 Task: Create a due date automation trigger when advanced on, 2 working days before a card is due add fields with custom field "Resume" set to a number lower than 1 and lower than 10 at 11:00 AM.
Action: Mouse moved to (1216, 92)
Screenshot: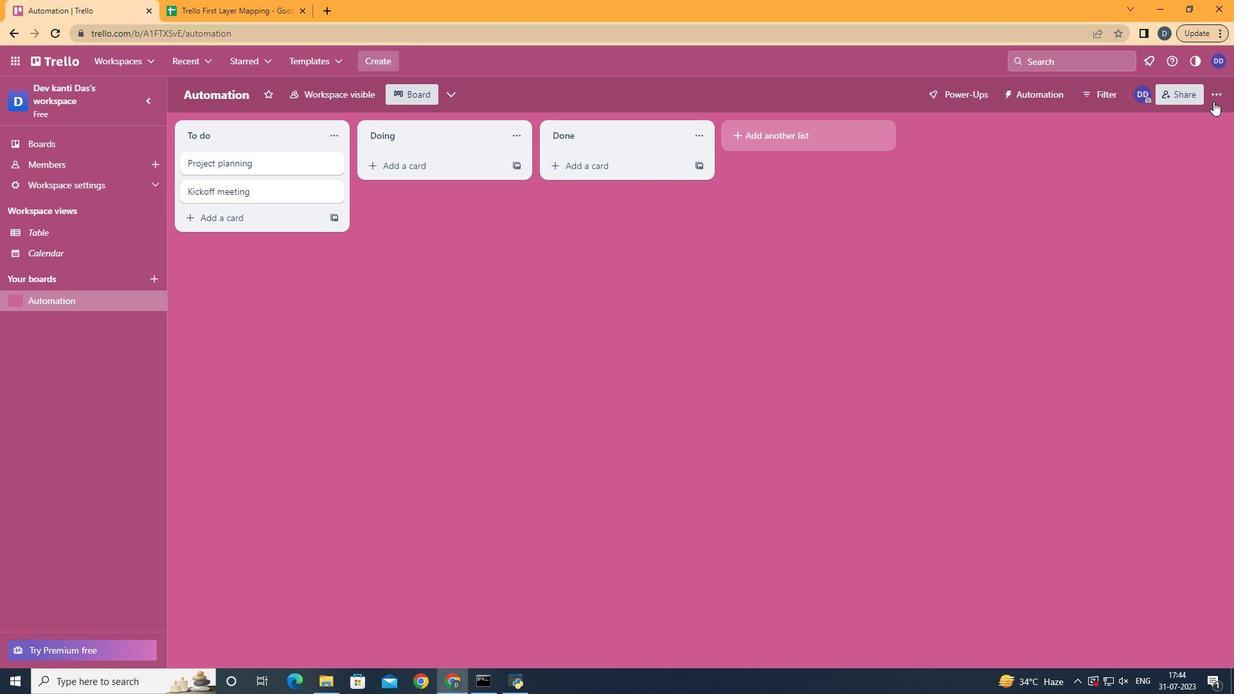 
Action: Mouse pressed left at (1216, 92)
Screenshot: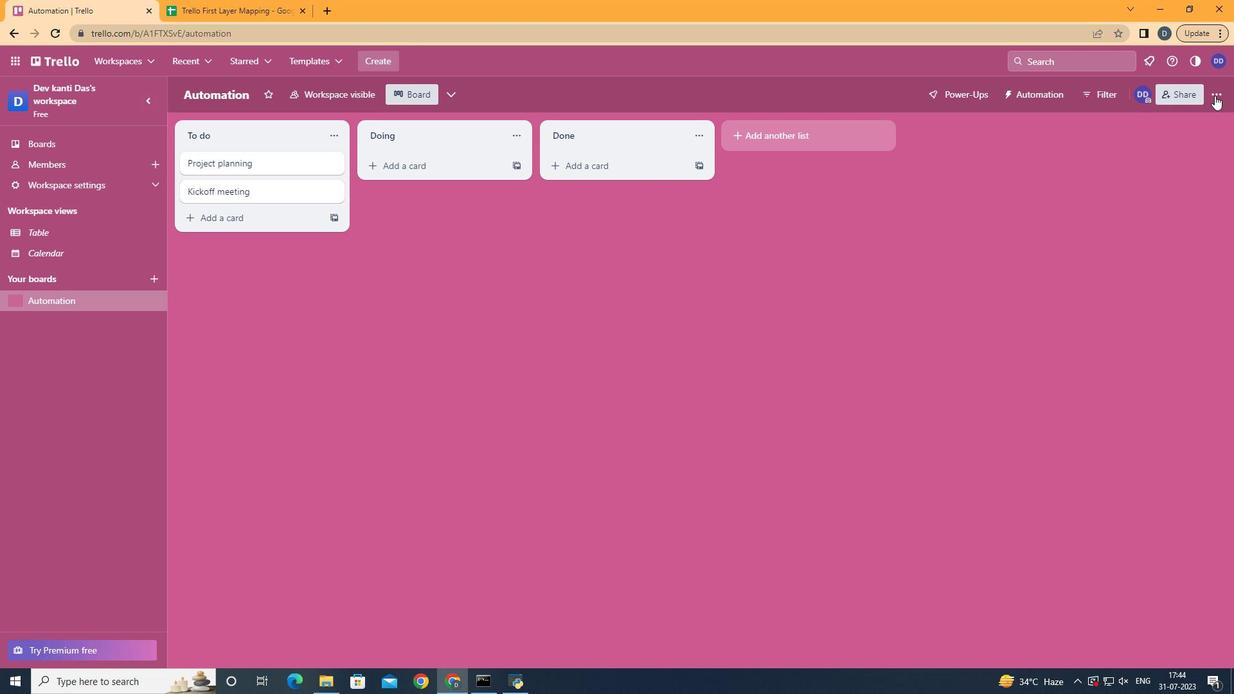 
Action: Mouse moved to (1141, 286)
Screenshot: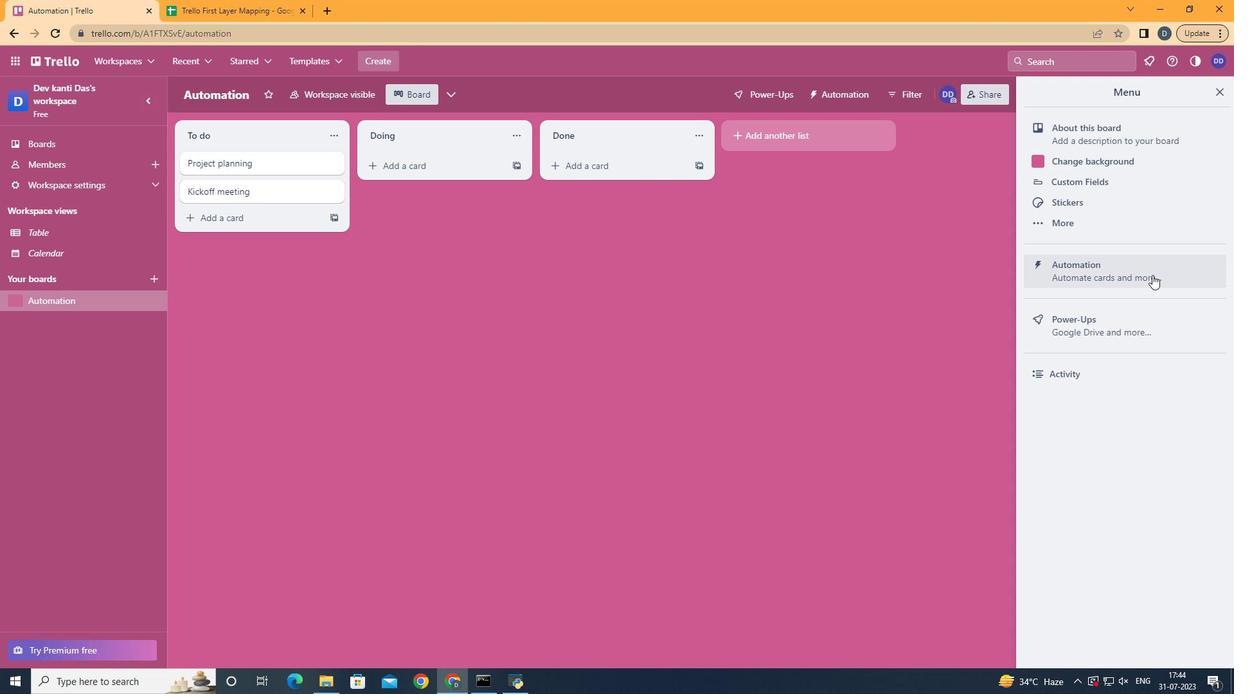 
Action: Mouse pressed left at (1141, 286)
Screenshot: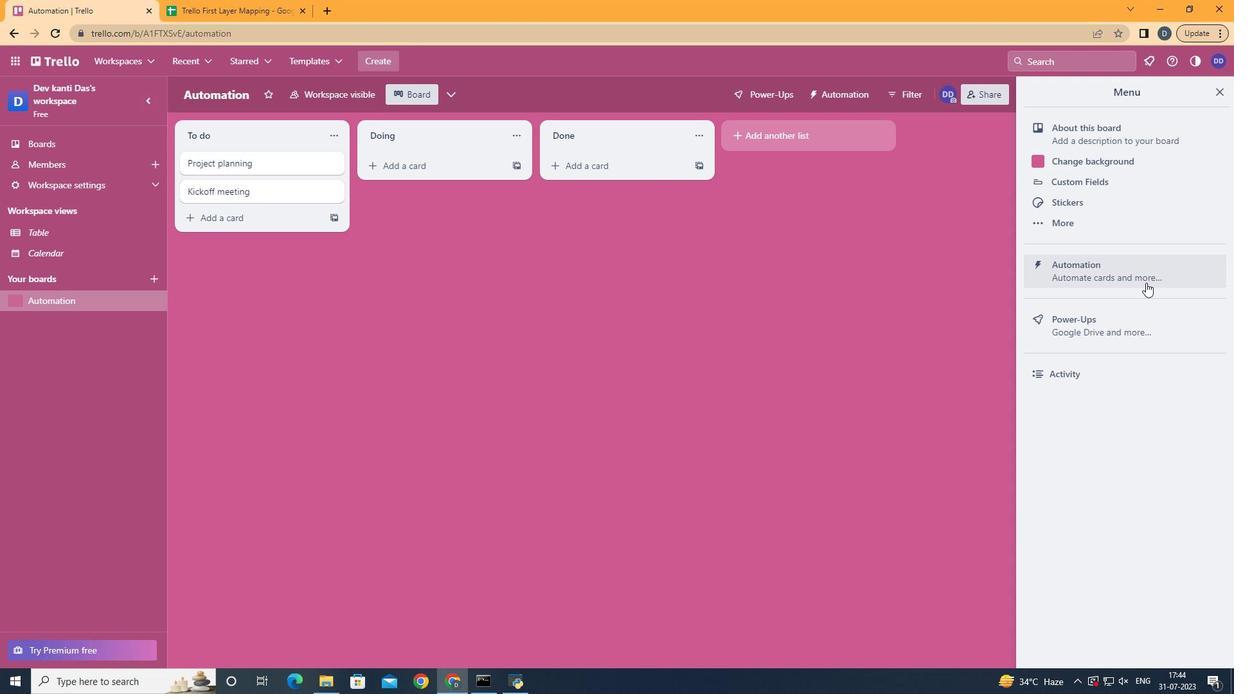 
Action: Mouse moved to (266, 258)
Screenshot: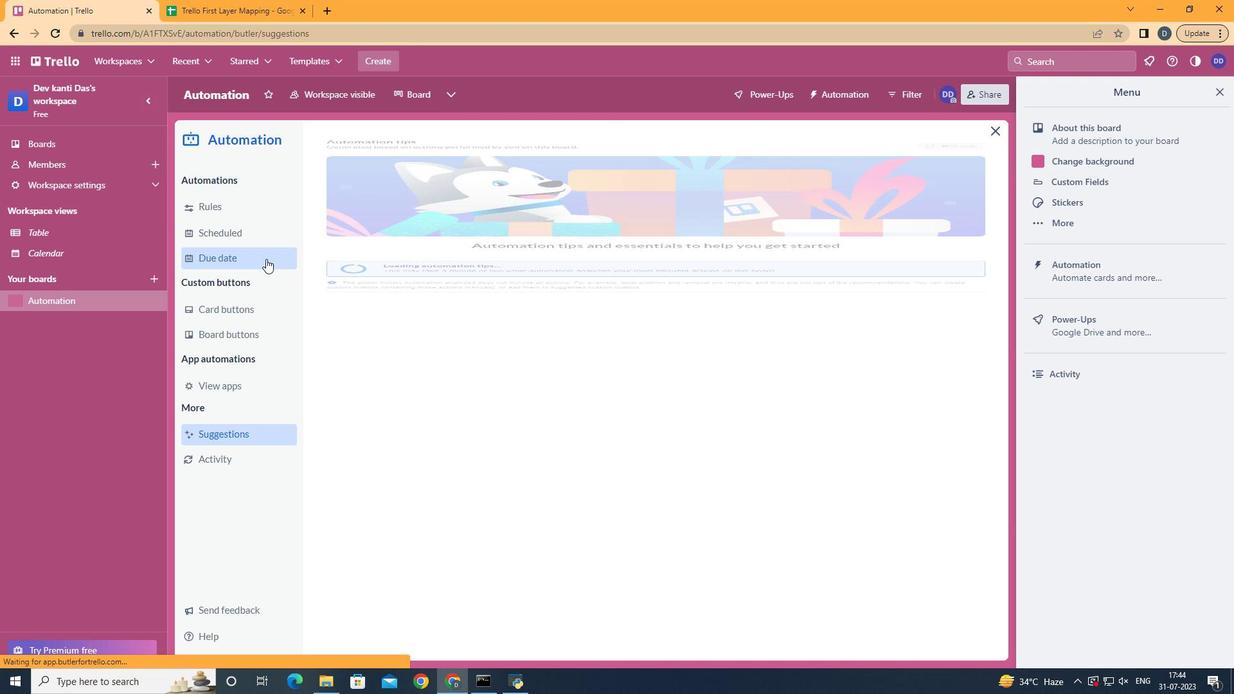 
Action: Mouse pressed left at (266, 258)
Screenshot: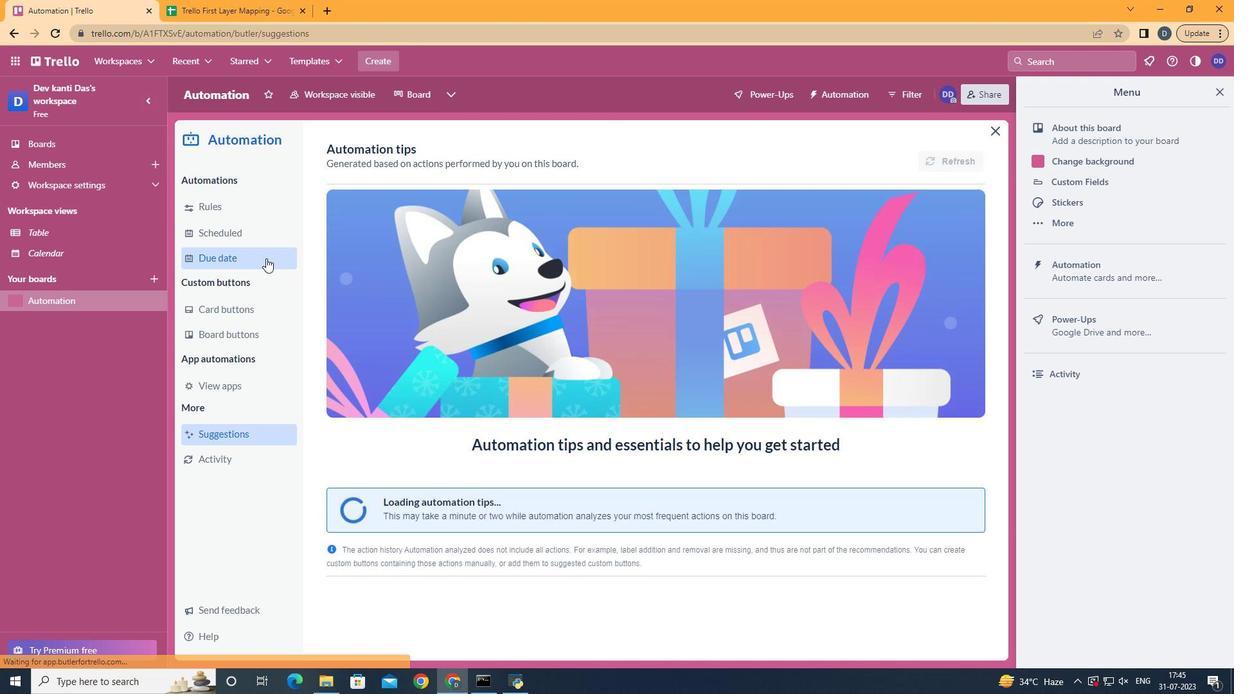 
Action: Mouse moved to (936, 153)
Screenshot: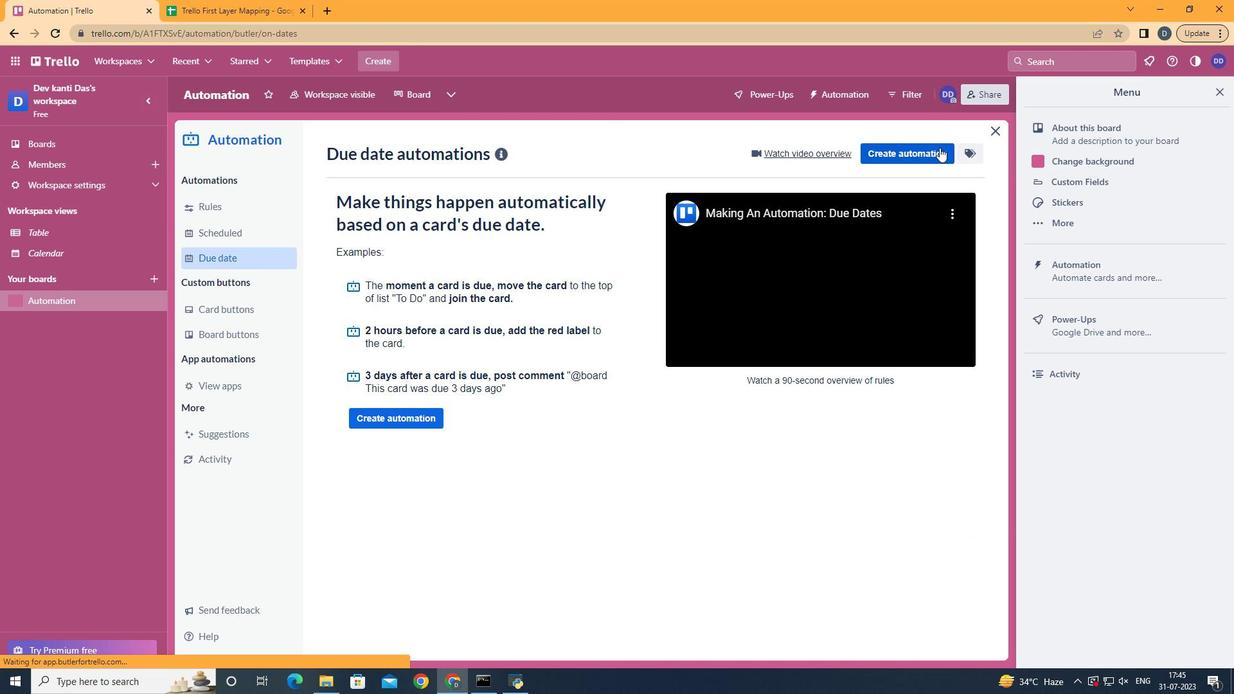 
Action: Mouse pressed left at (936, 153)
Screenshot: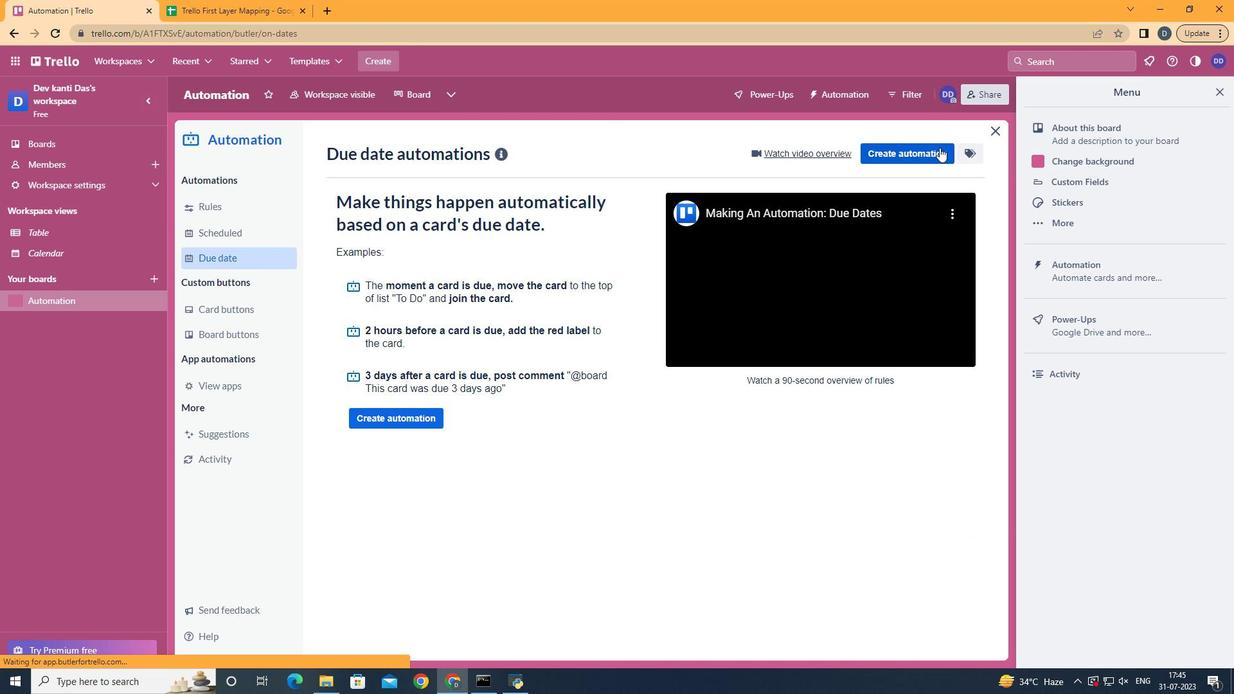 
Action: Mouse moved to (655, 284)
Screenshot: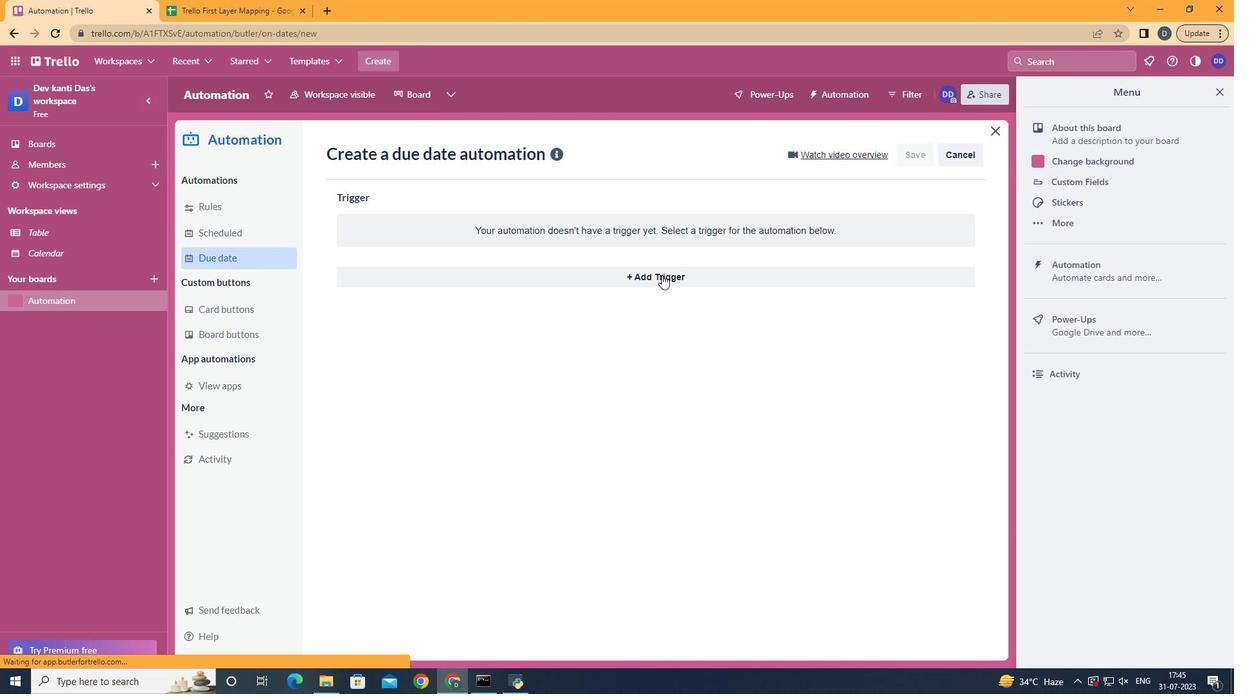
Action: Mouse pressed left at (655, 284)
Screenshot: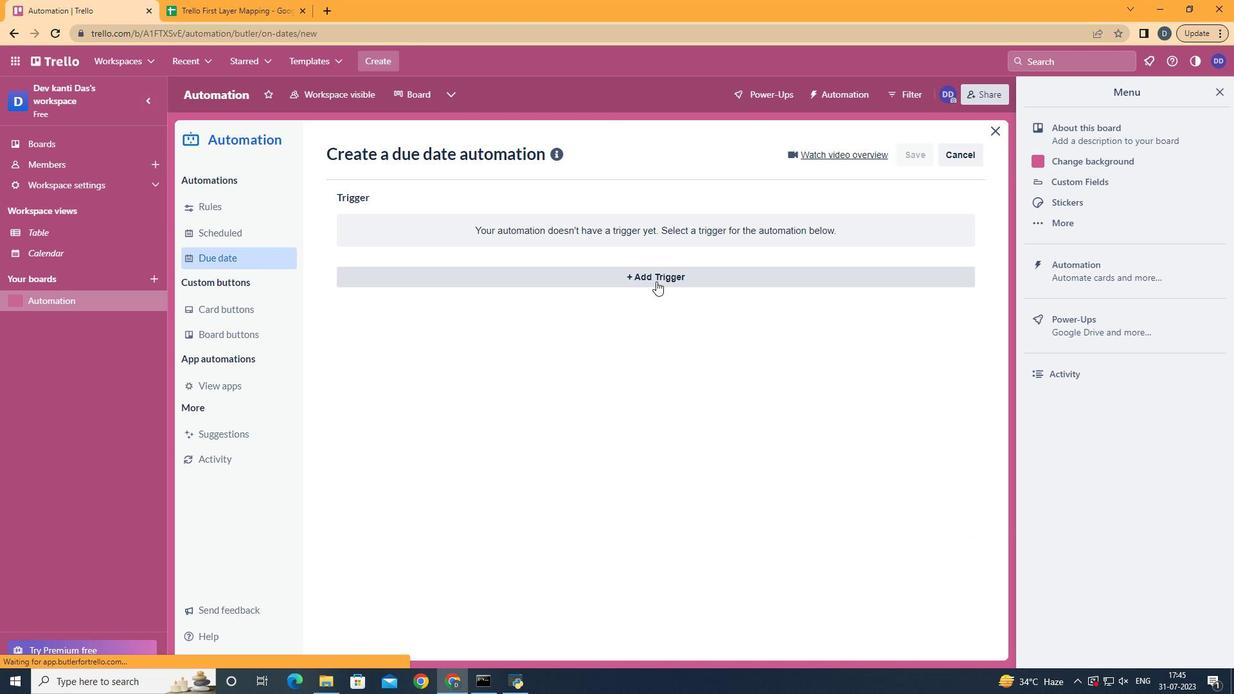
Action: Mouse moved to (415, 527)
Screenshot: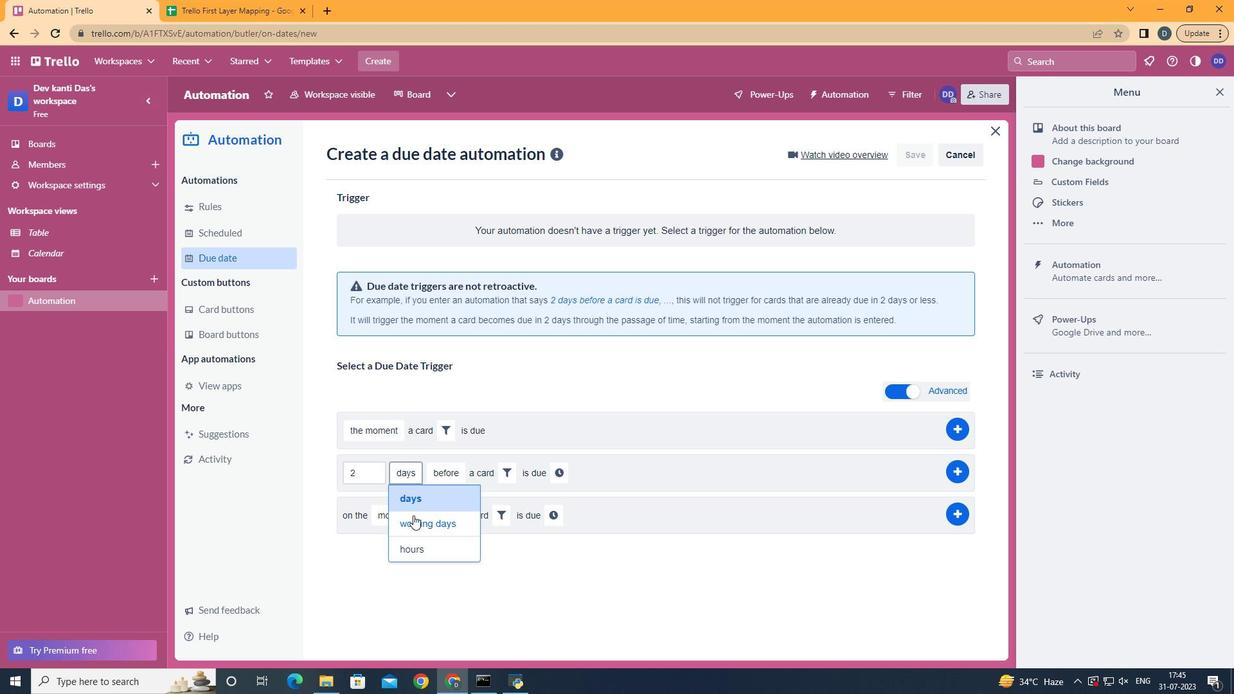 
Action: Mouse pressed left at (415, 527)
Screenshot: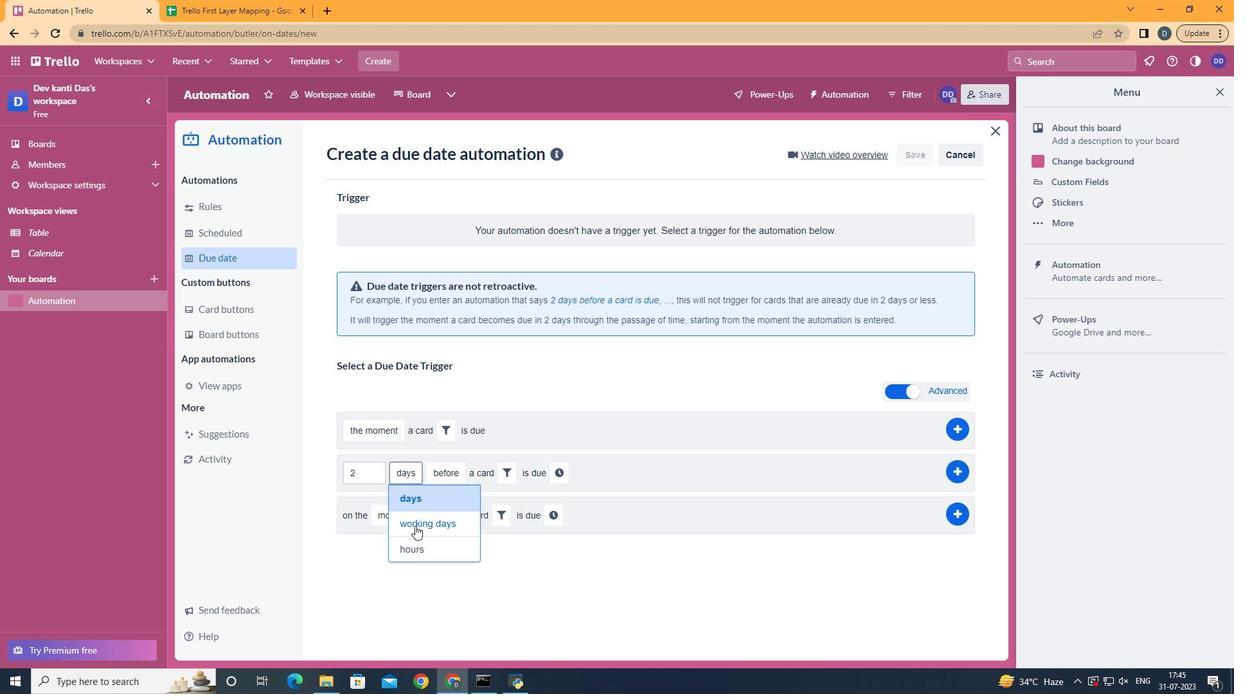 
Action: Mouse moved to (543, 468)
Screenshot: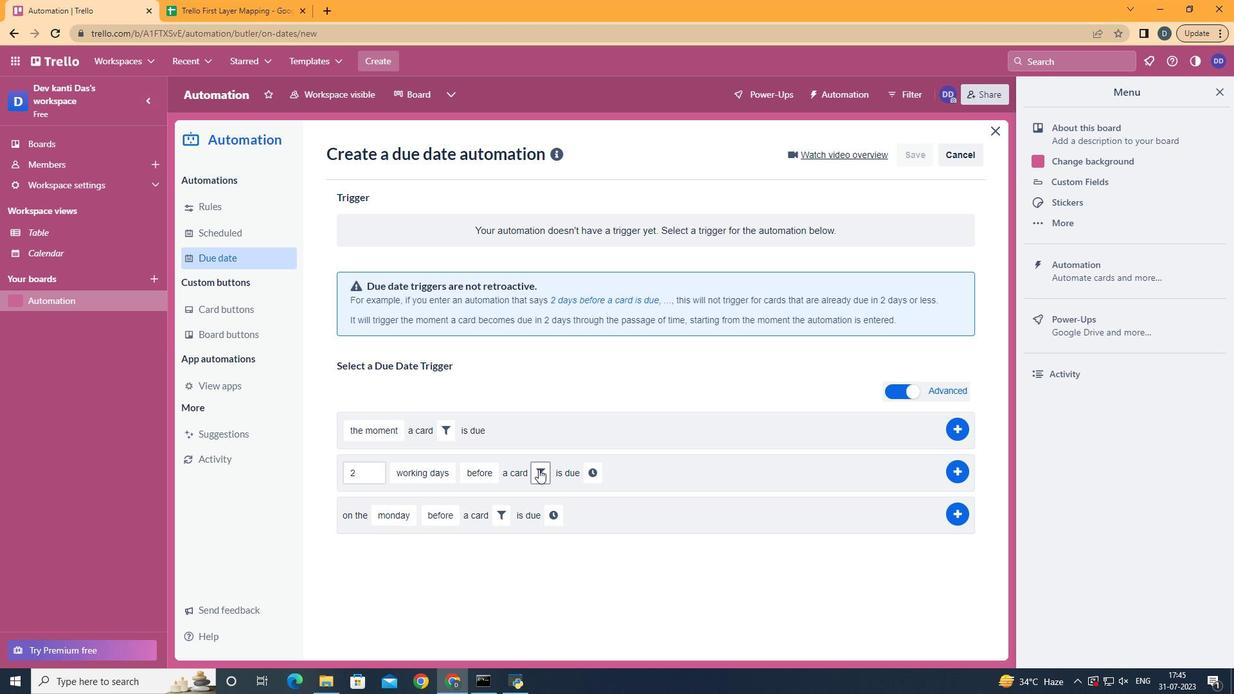 
Action: Mouse pressed left at (543, 468)
Screenshot: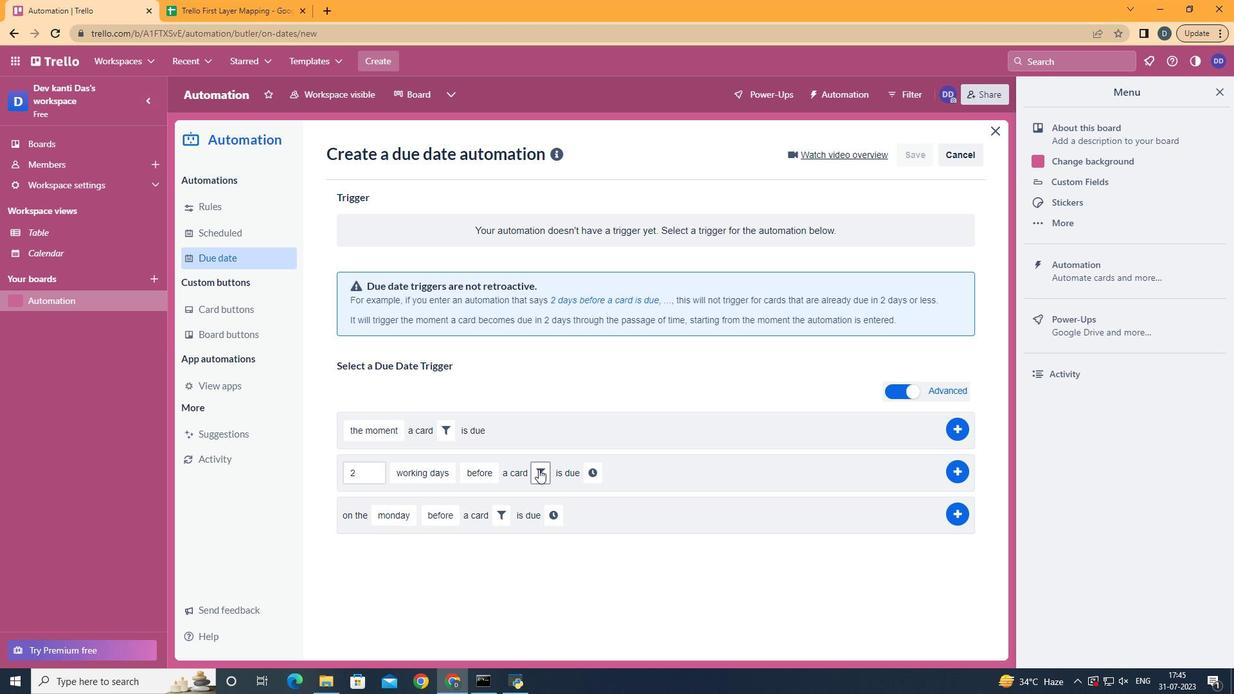 
Action: Mouse moved to (763, 513)
Screenshot: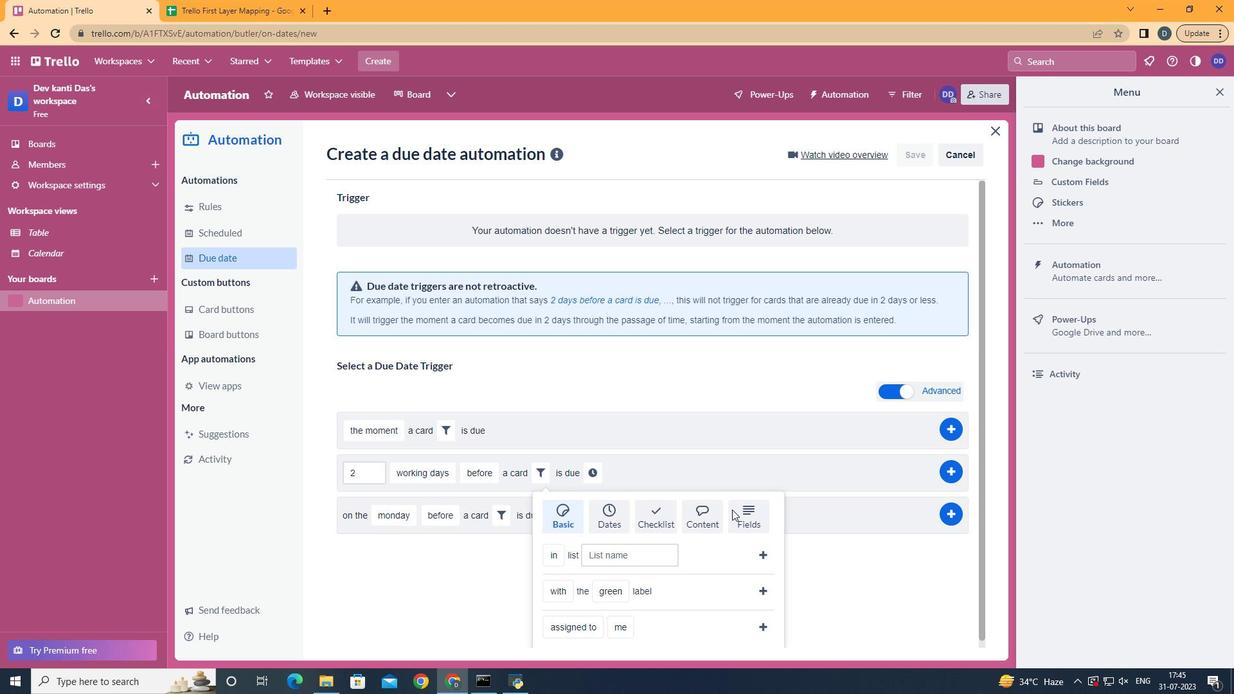 
Action: Mouse pressed left at (763, 513)
Screenshot: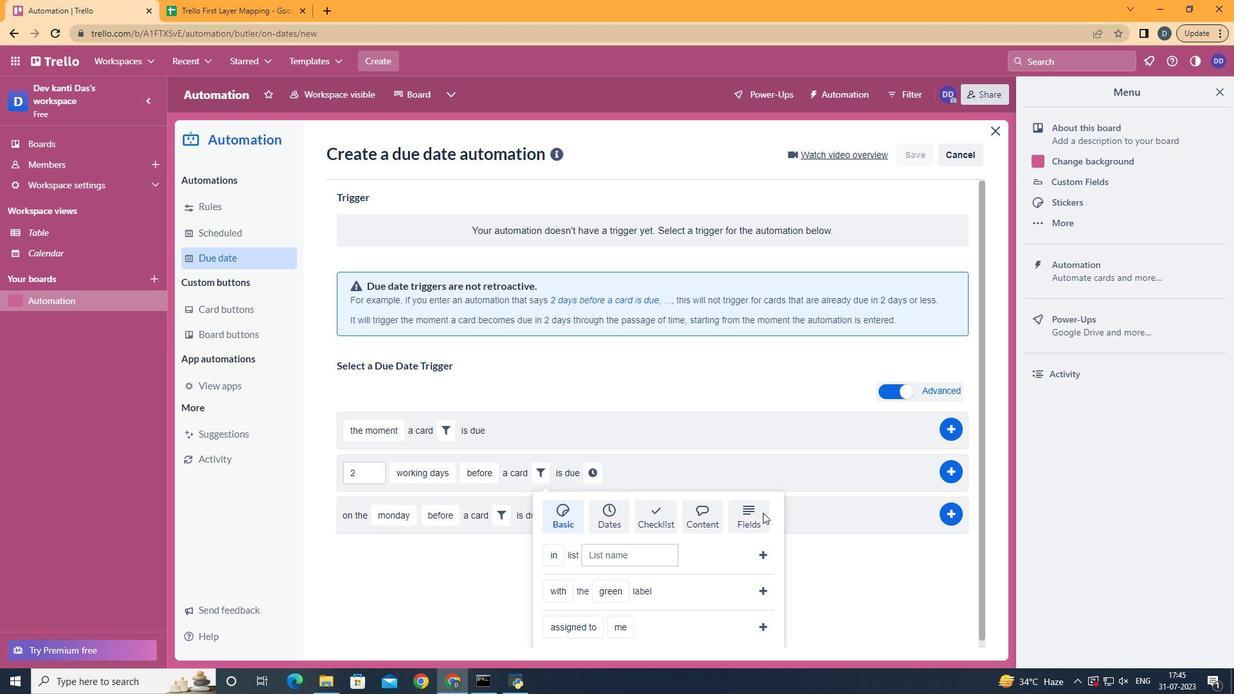 
Action: Mouse scrolled (763, 512) with delta (0, 0)
Screenshot: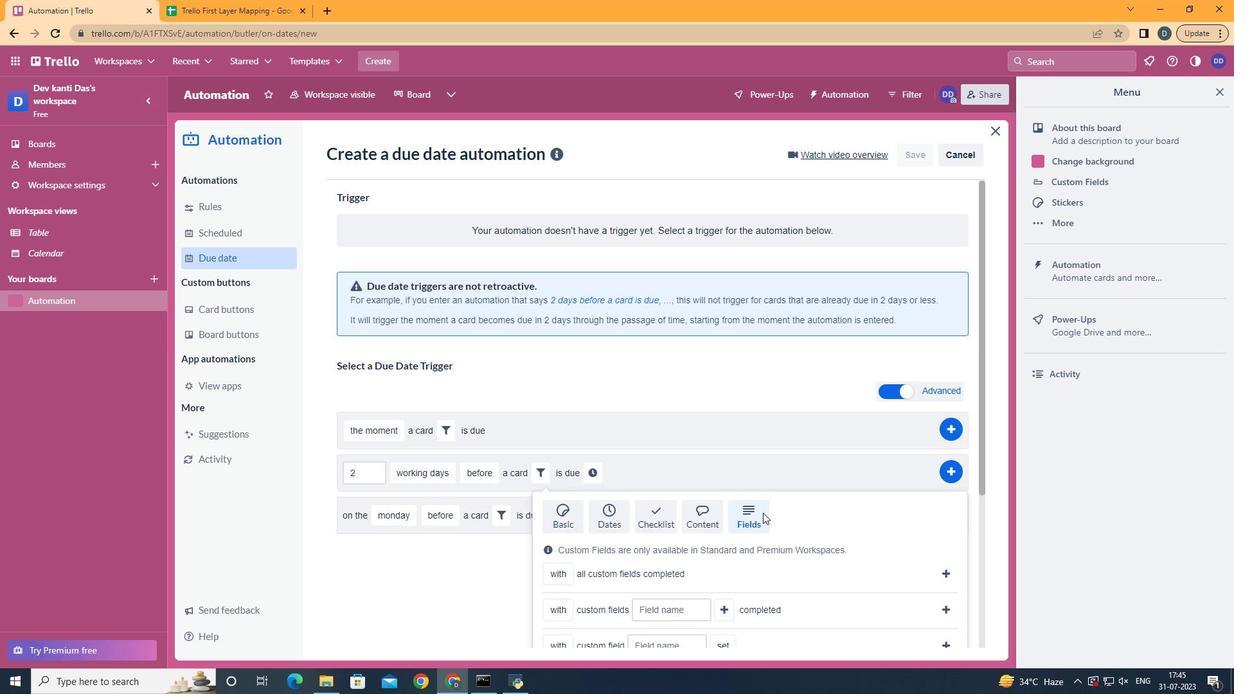 
Action: Mouse scrolled (763, 512) with delta (0, 0)
Screenshot: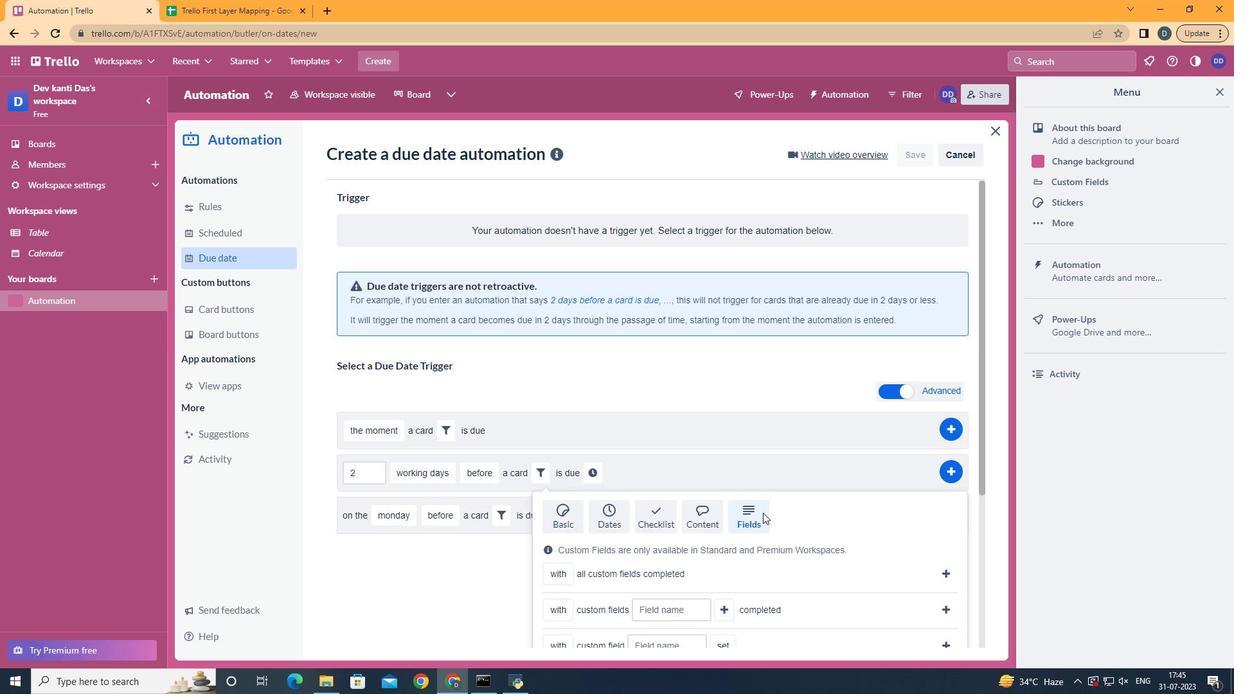 
Action: Mouse scrolled (763, 512) with delta (0, 0)
Screenshot: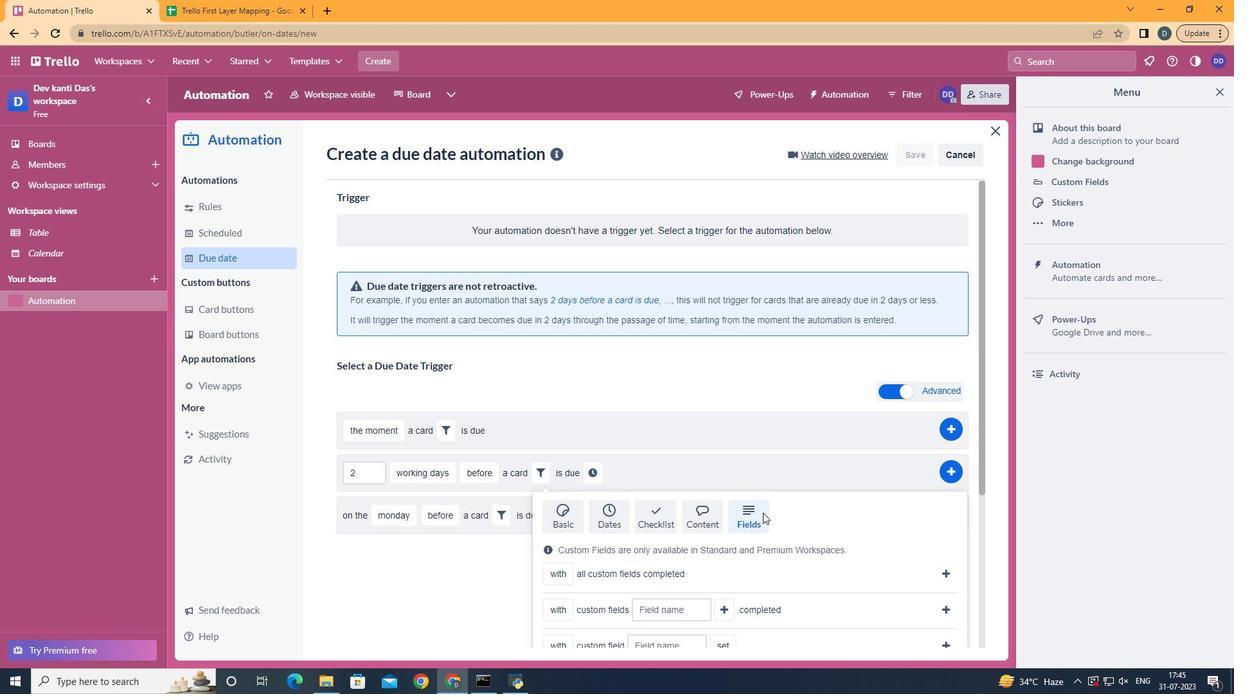 
Action: Mouse scrolled (763, 512) with delta (0, 0)
Screenshot: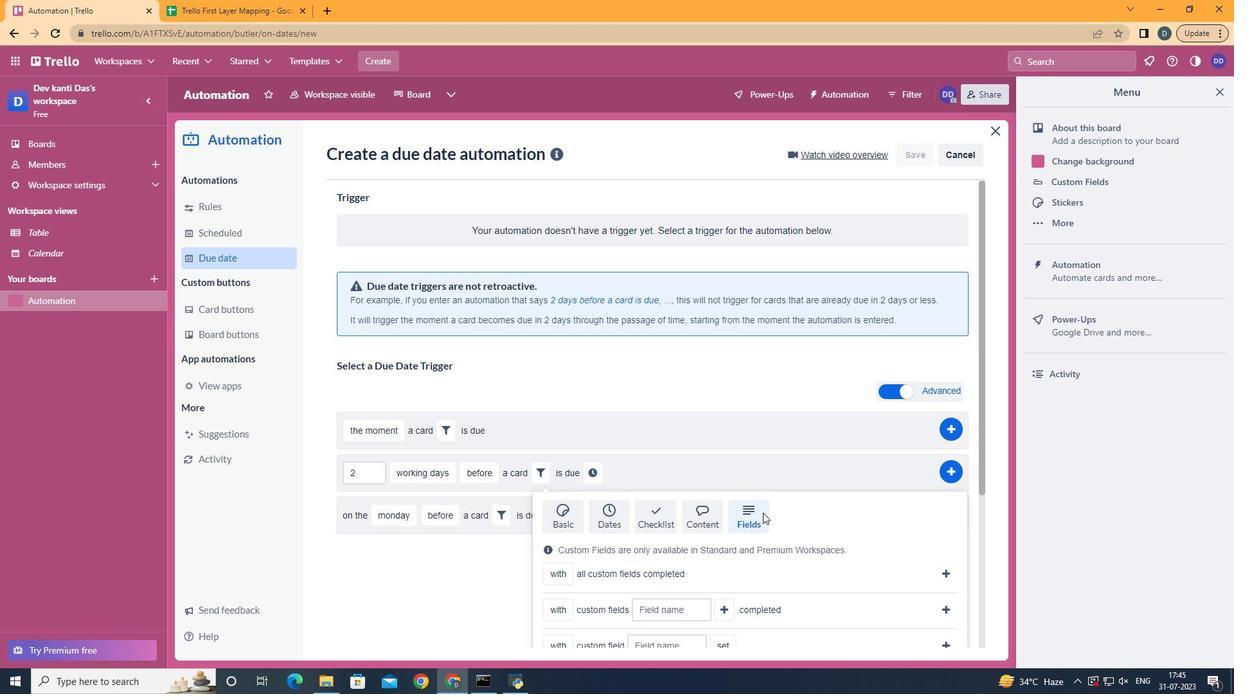 
Action: Mouse scrolled (763, 512) with delta (0, 0)
Screenshot: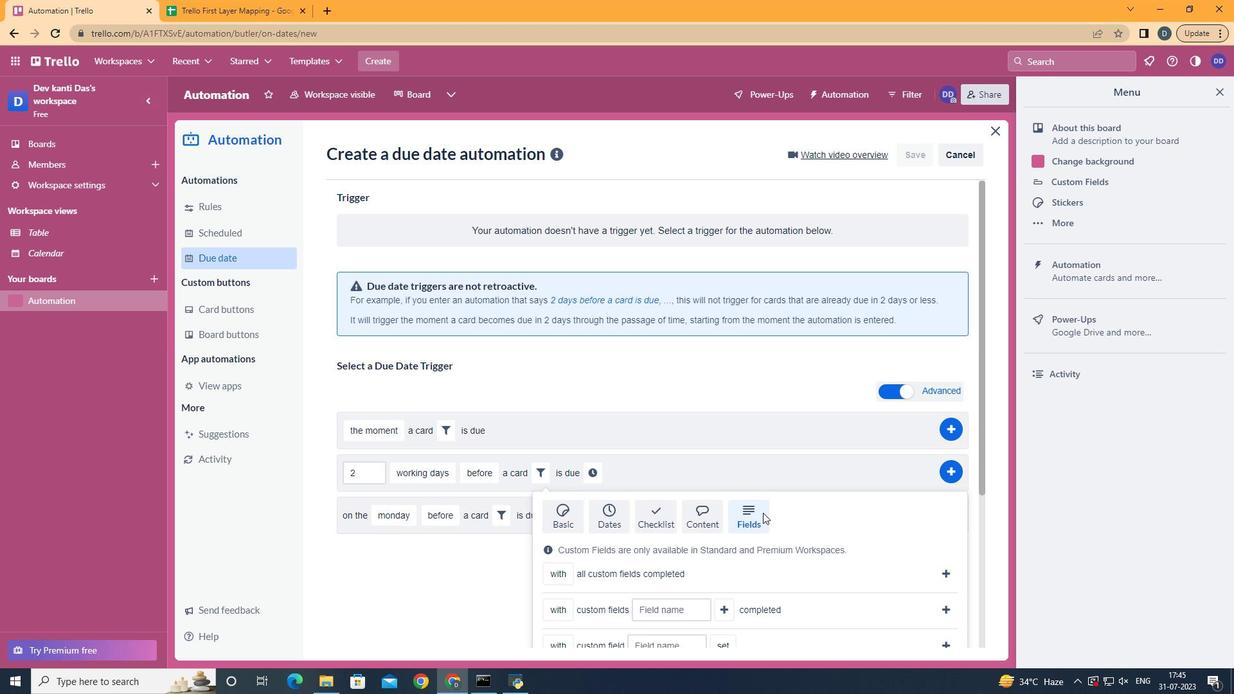 
Action: Mouse moved to (644, 522)
Screenshot: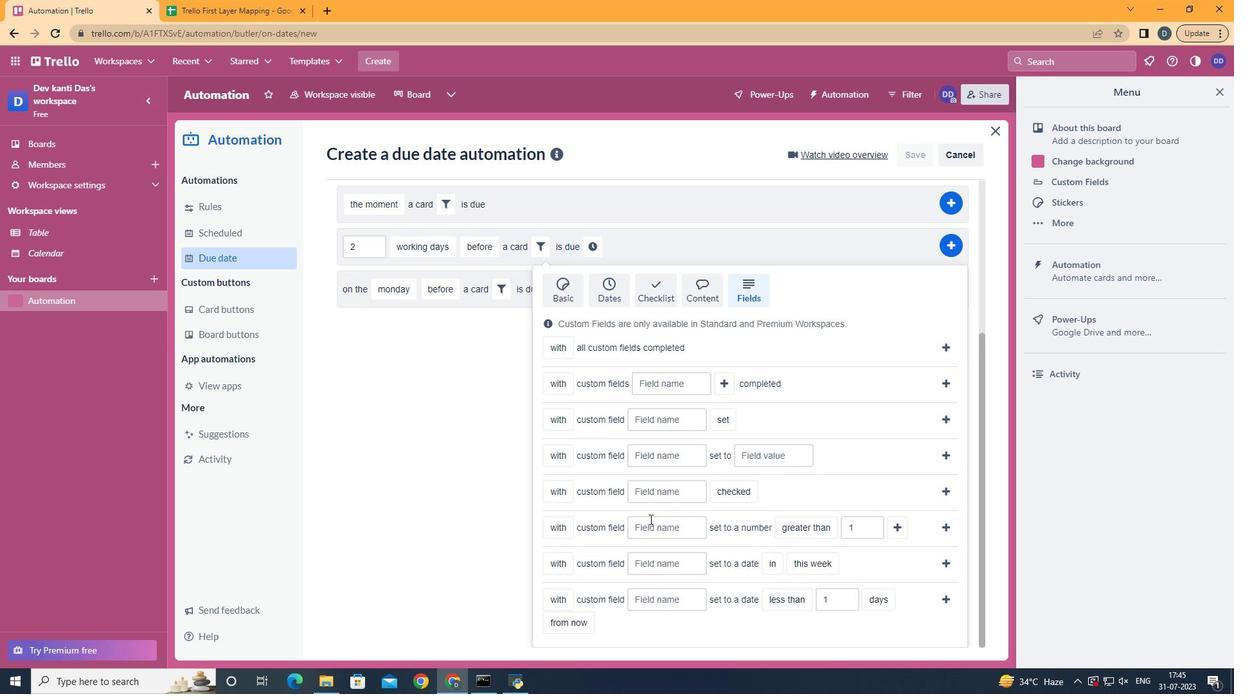 
Action: Mouse pressed left at (644, 522)
Screenshot: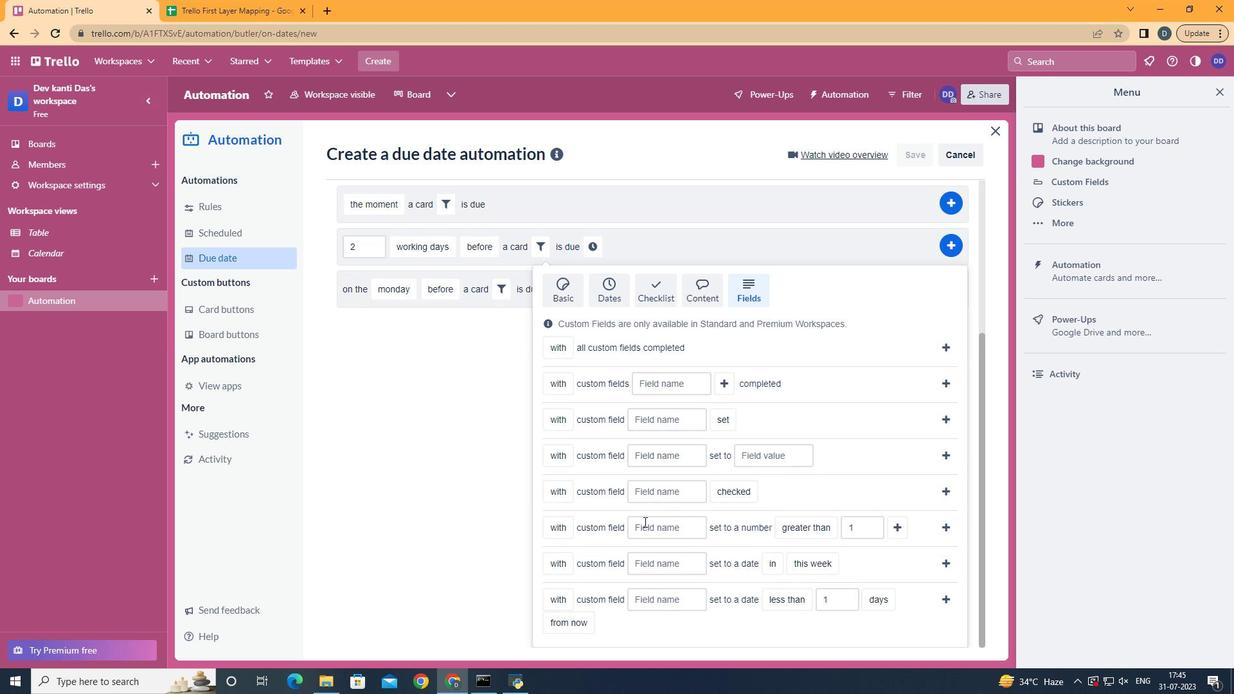 
Action: Key pressed <Key.shift>Resume
Screenshot: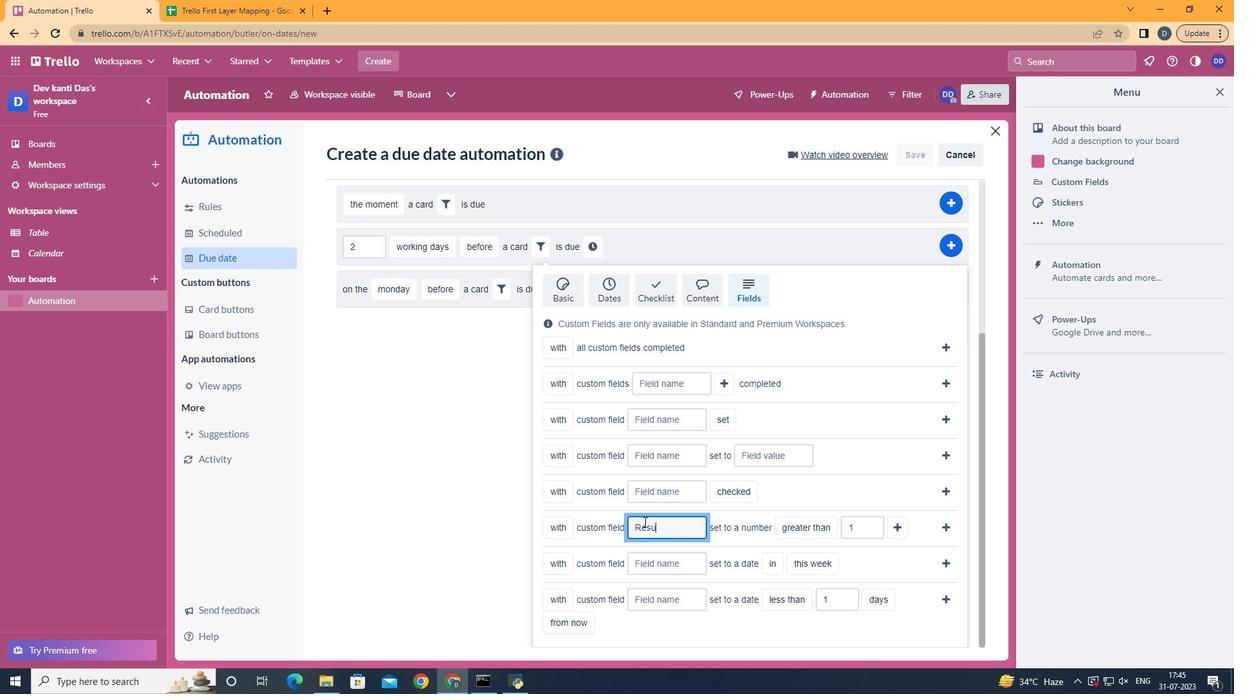 
Action: Mouse moved to (814, 599)
Screenshot: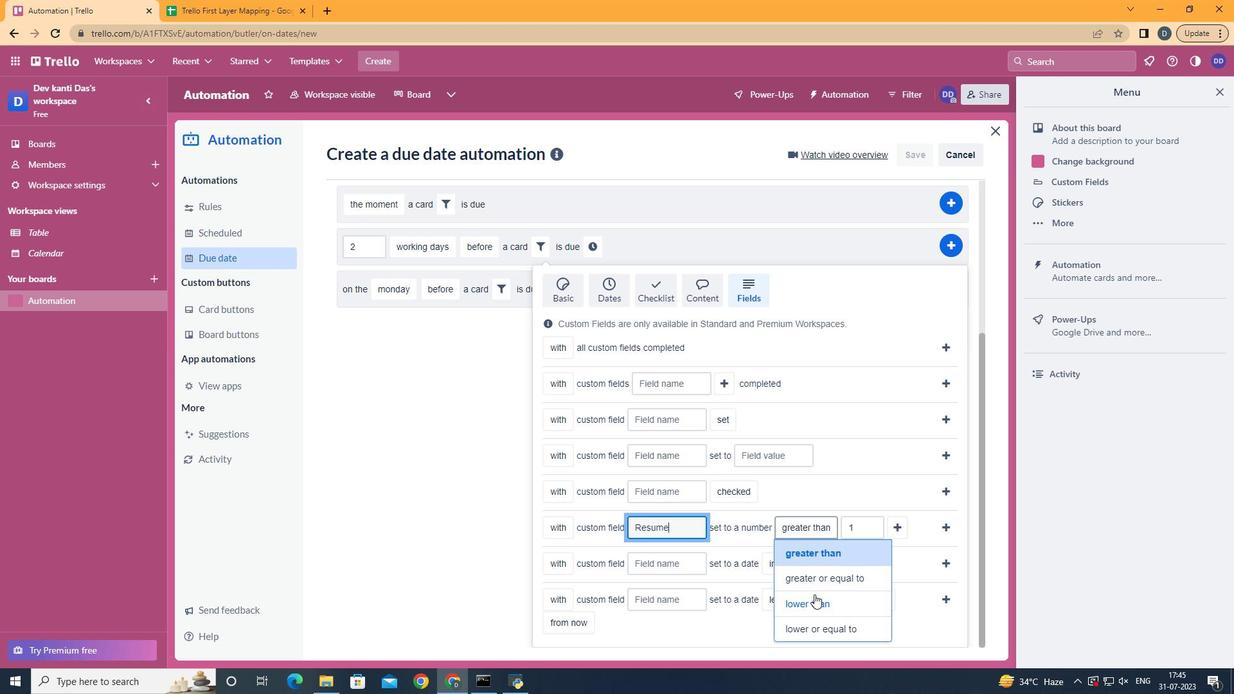 
Action: Mouse pressed left at (814, 599)
Screenshot: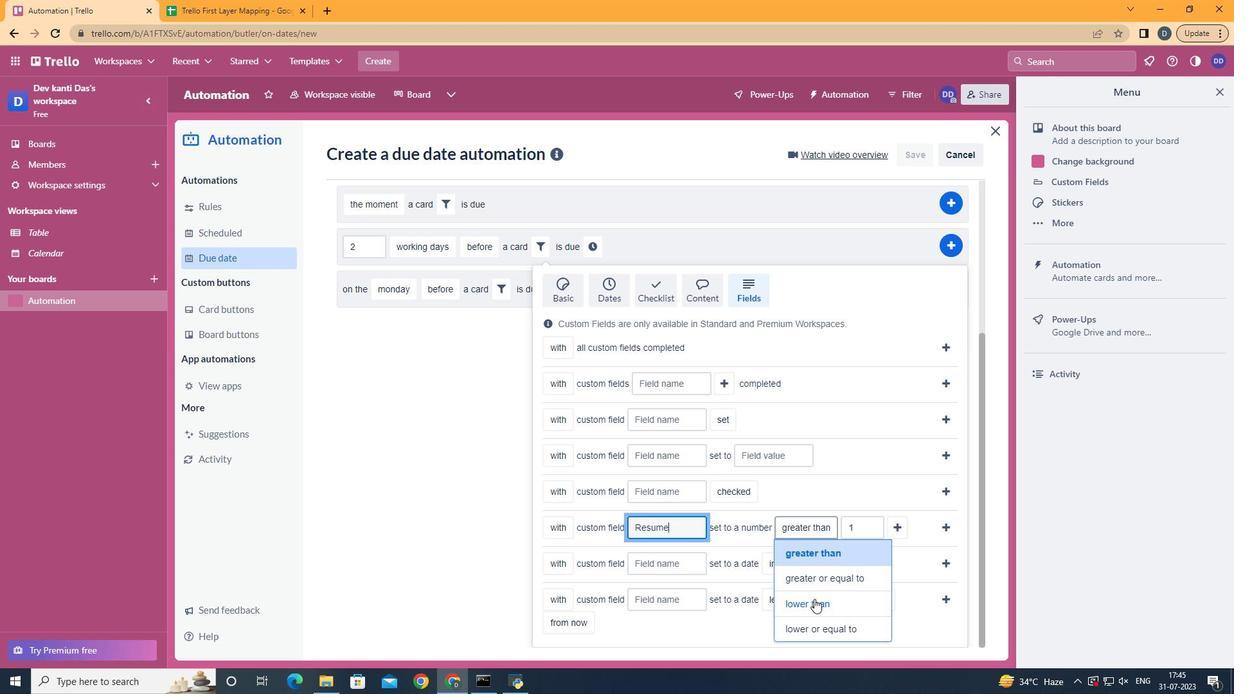 
Action: Mouse moved to (893, 523)
Screenshot: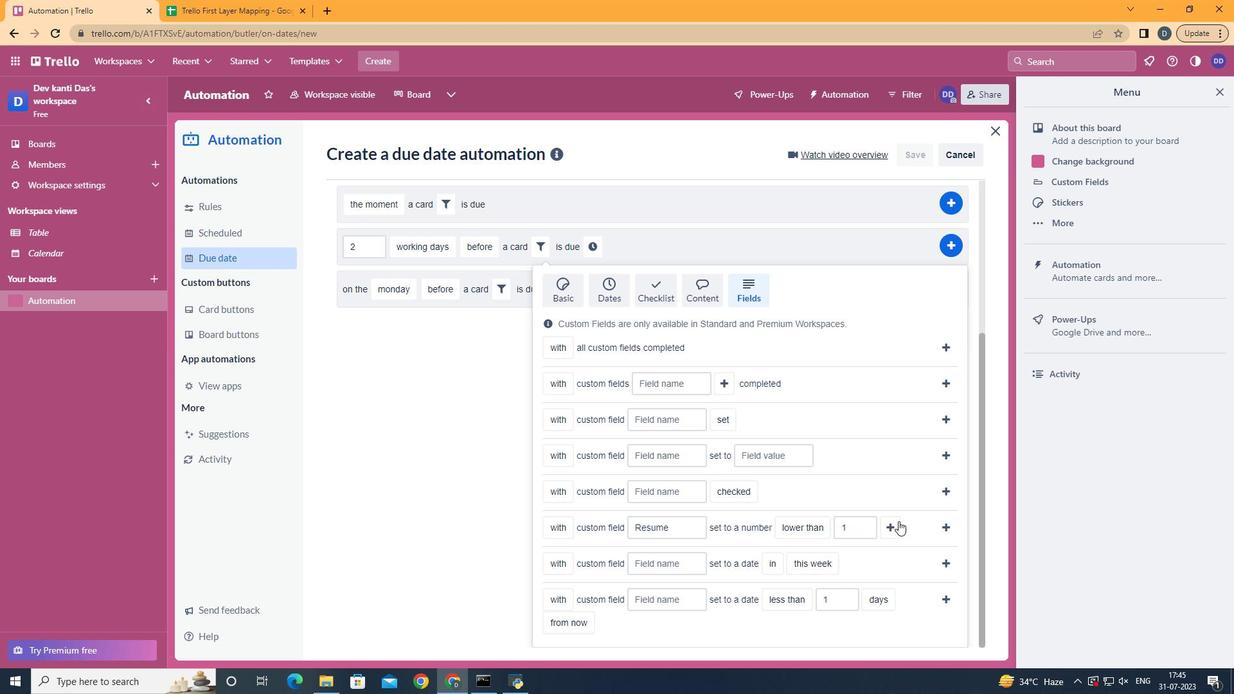 
Action: Mouse pressed left at (893, 523)
Screenshot: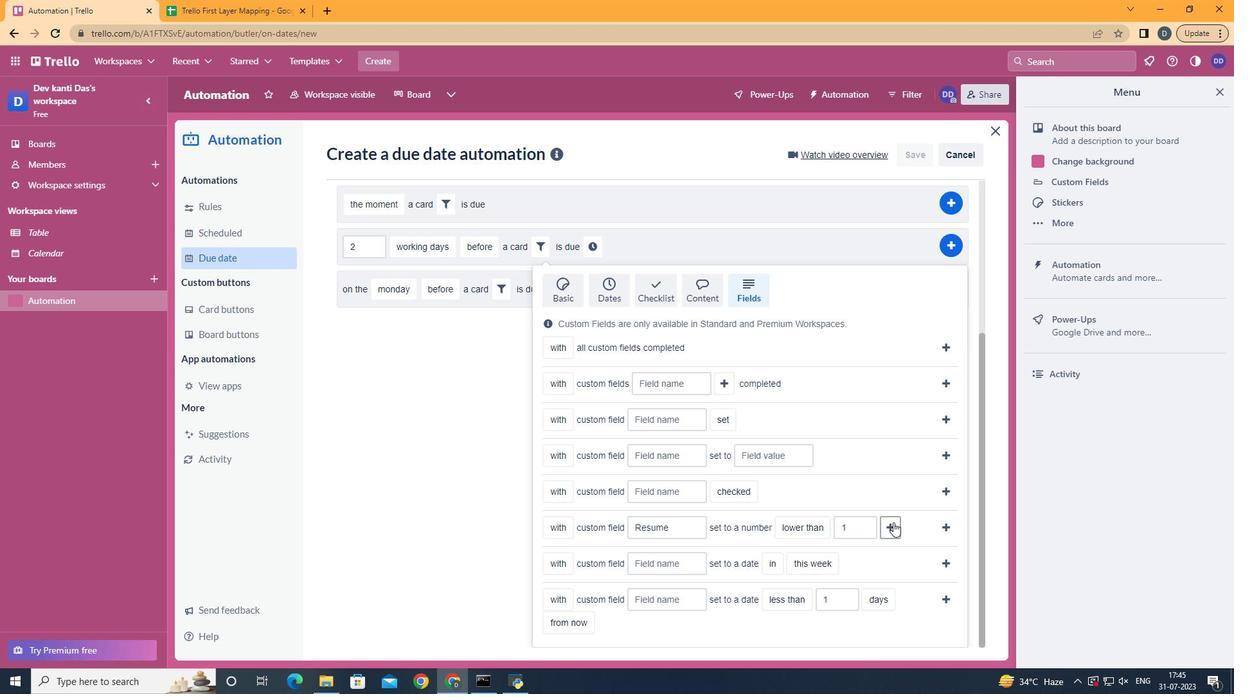 
Action: Mouse moved to (628, 456)
Screenshot: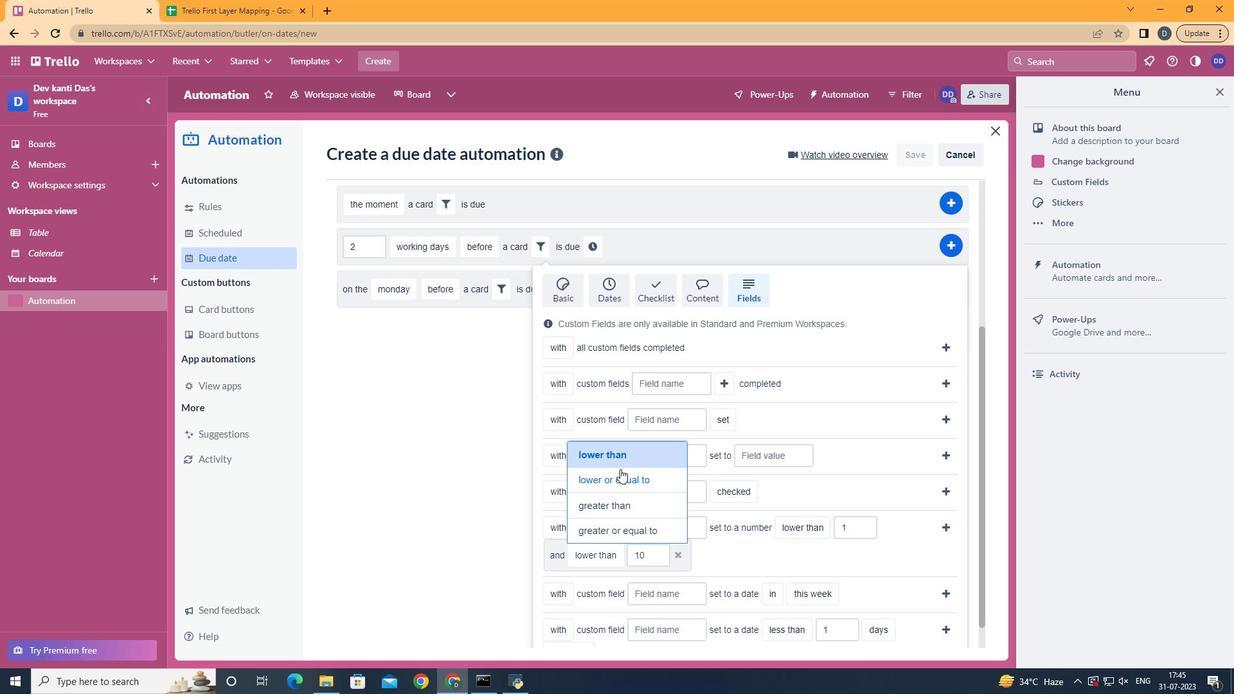 
Action: Mouse pressed left at (628, 456)
Screenshot: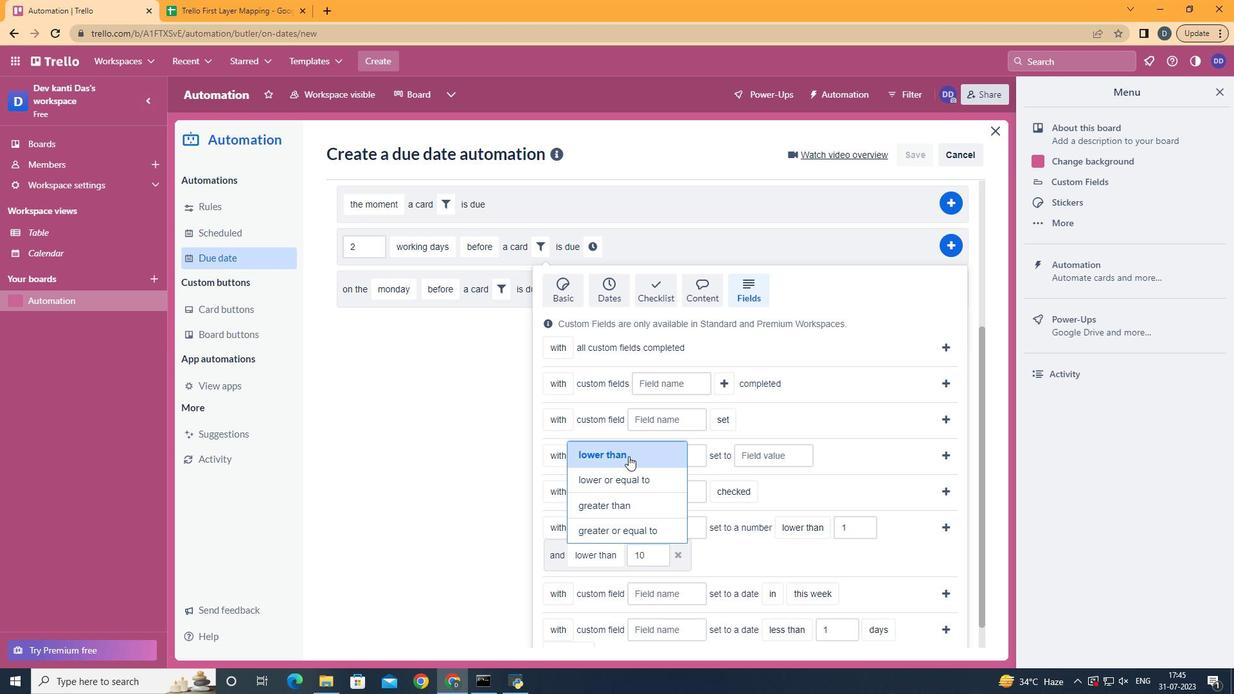 
Action: Mouse moved to (949, 531)
Screenshot: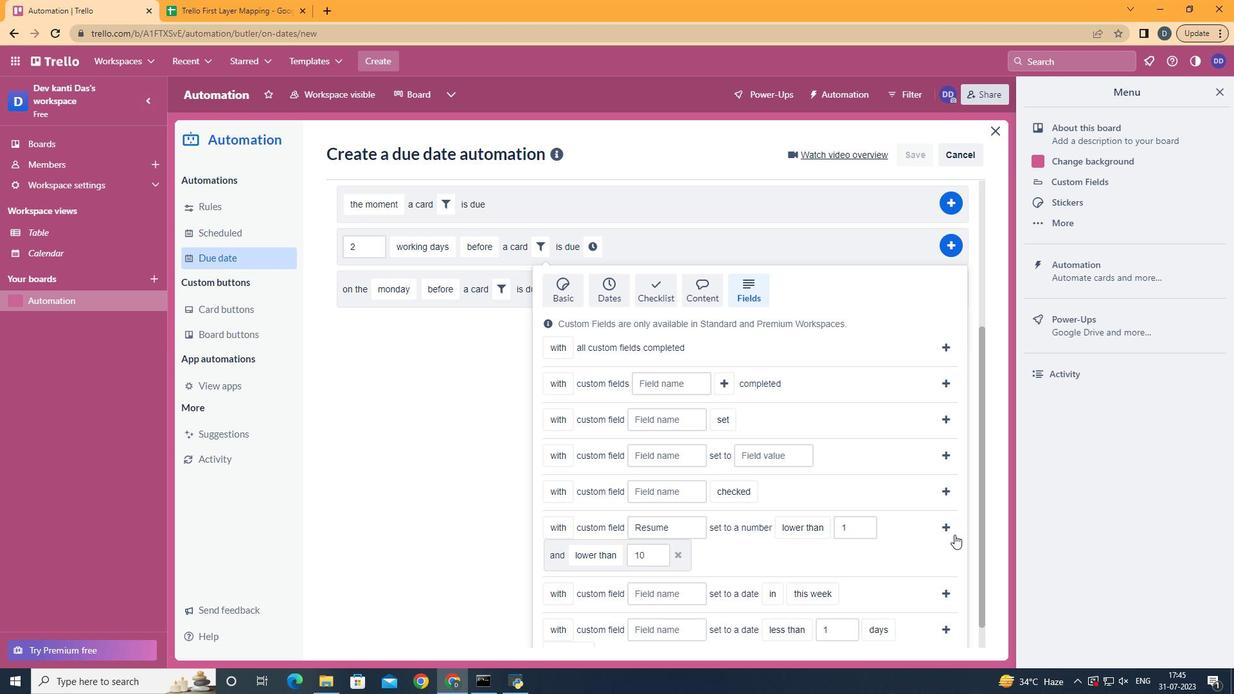 
Action: Mouse pressed left at (949, 531)
Screenshot: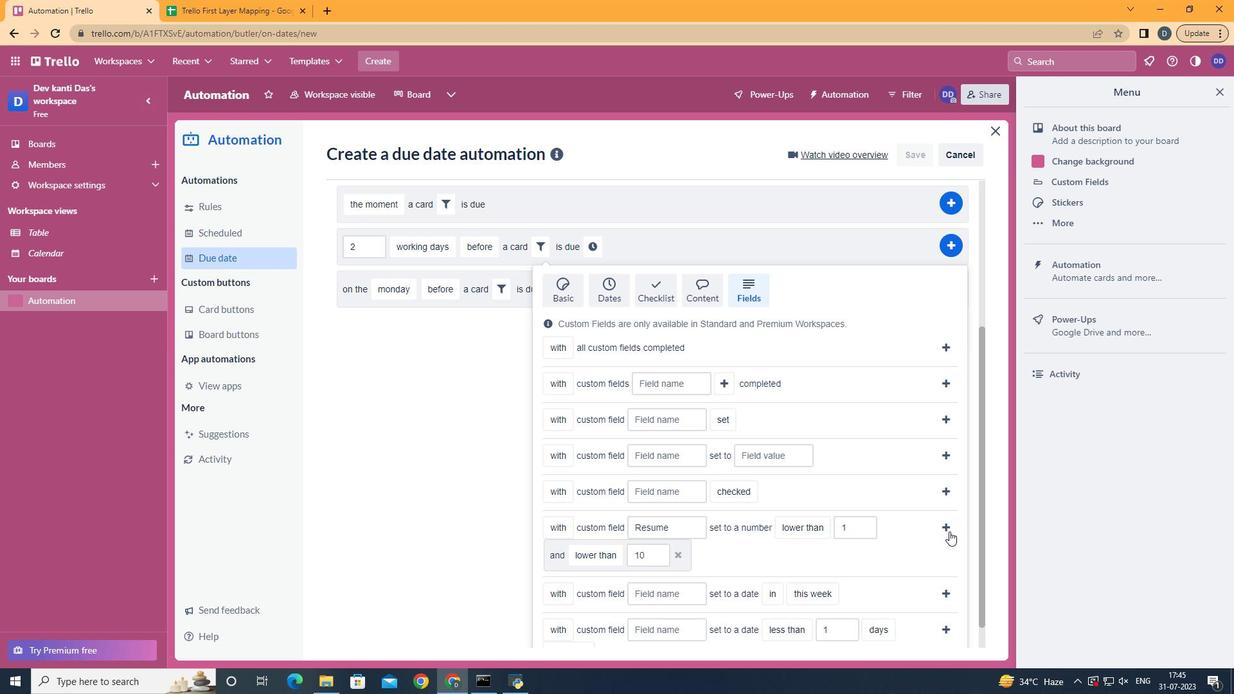 
Action: Mouse moved to (356, 495)
Screenshot: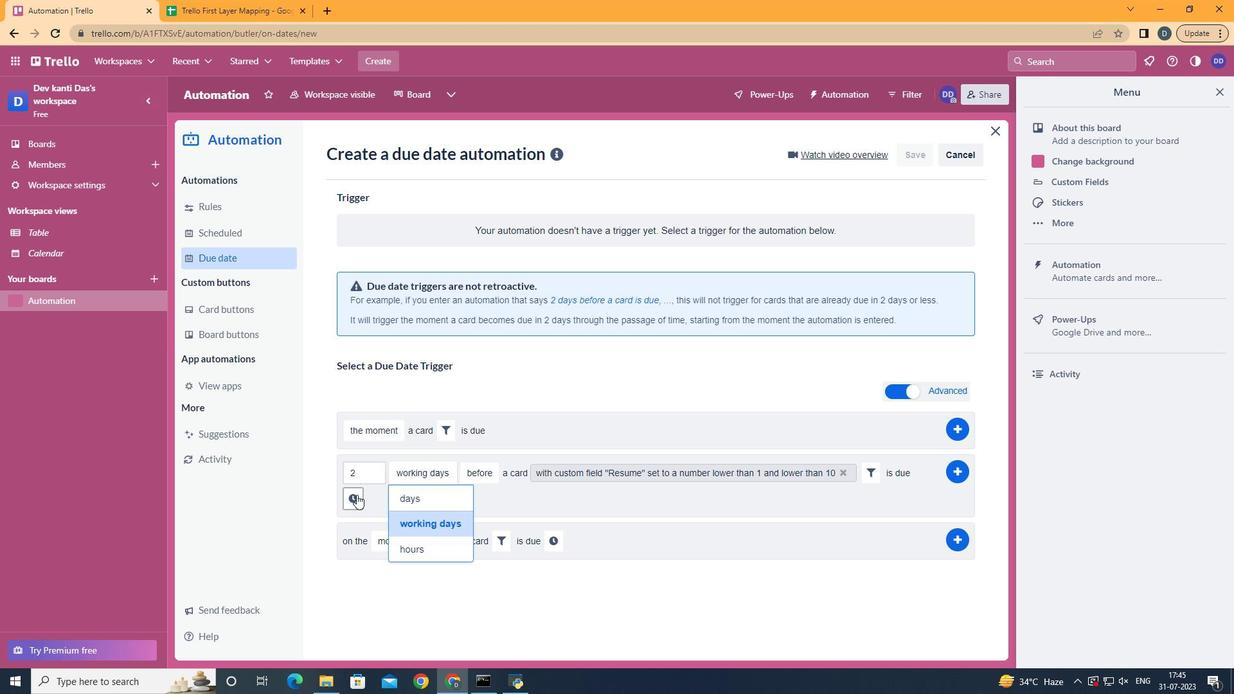 
Action: Mouse pressed left at (356, 495)
Screenshot: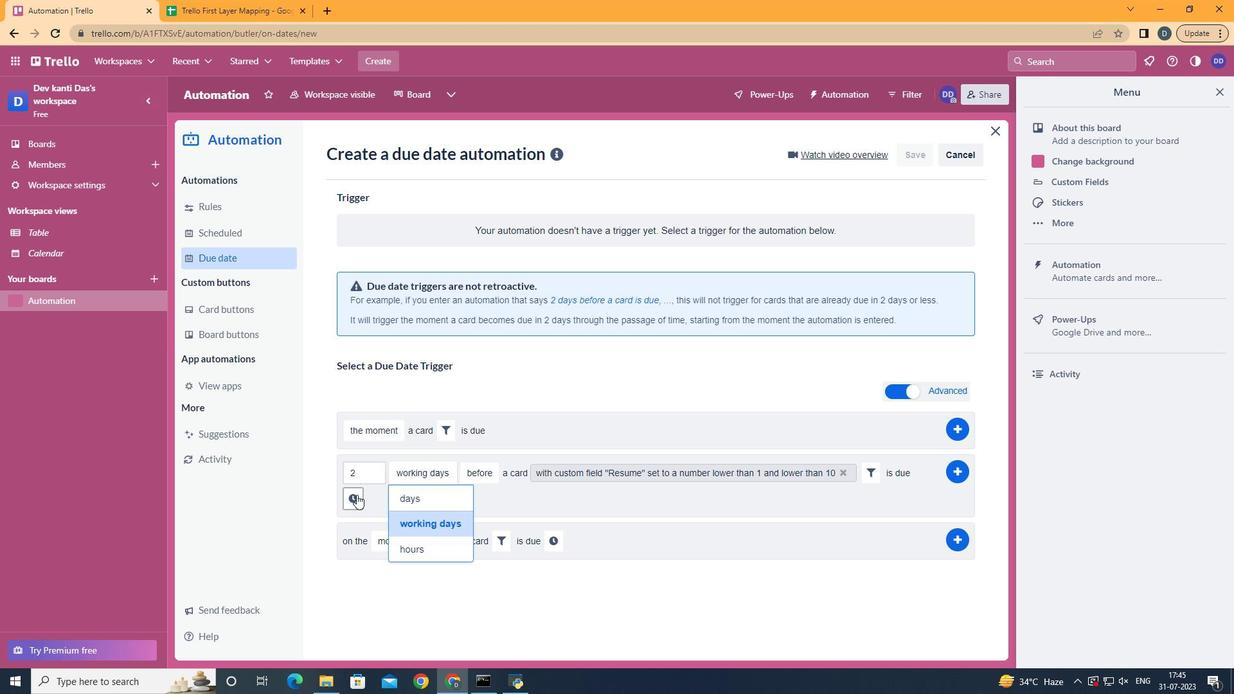 
Action: Mouse moved to (391, 504)
Screenshot: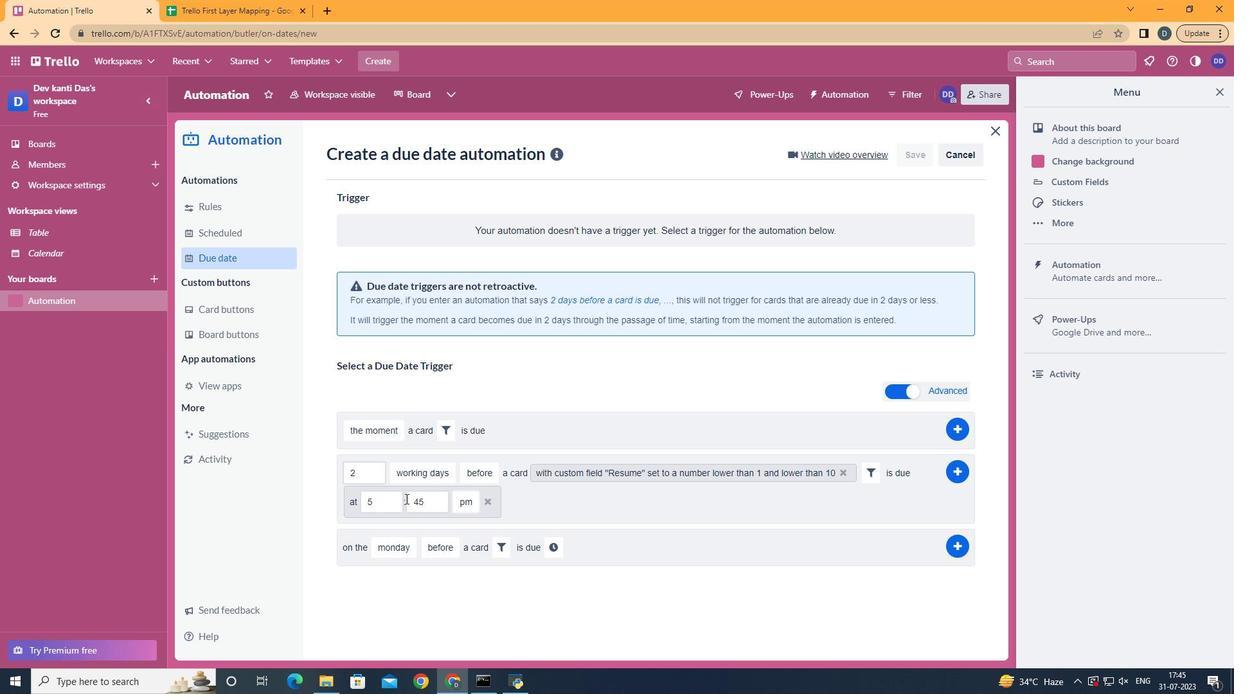 
Action: Mouse pressed left at (391, 504)
Screenshot: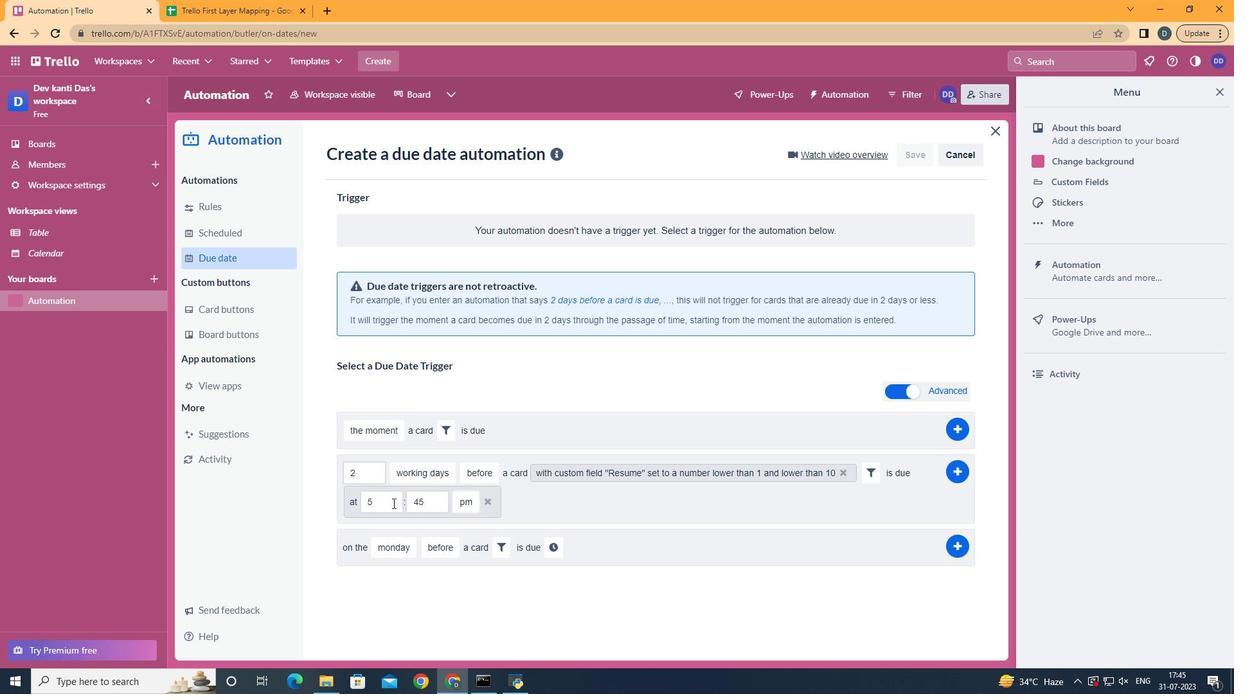 
Action: Key pressed <Key.backspace>11
Screenshot: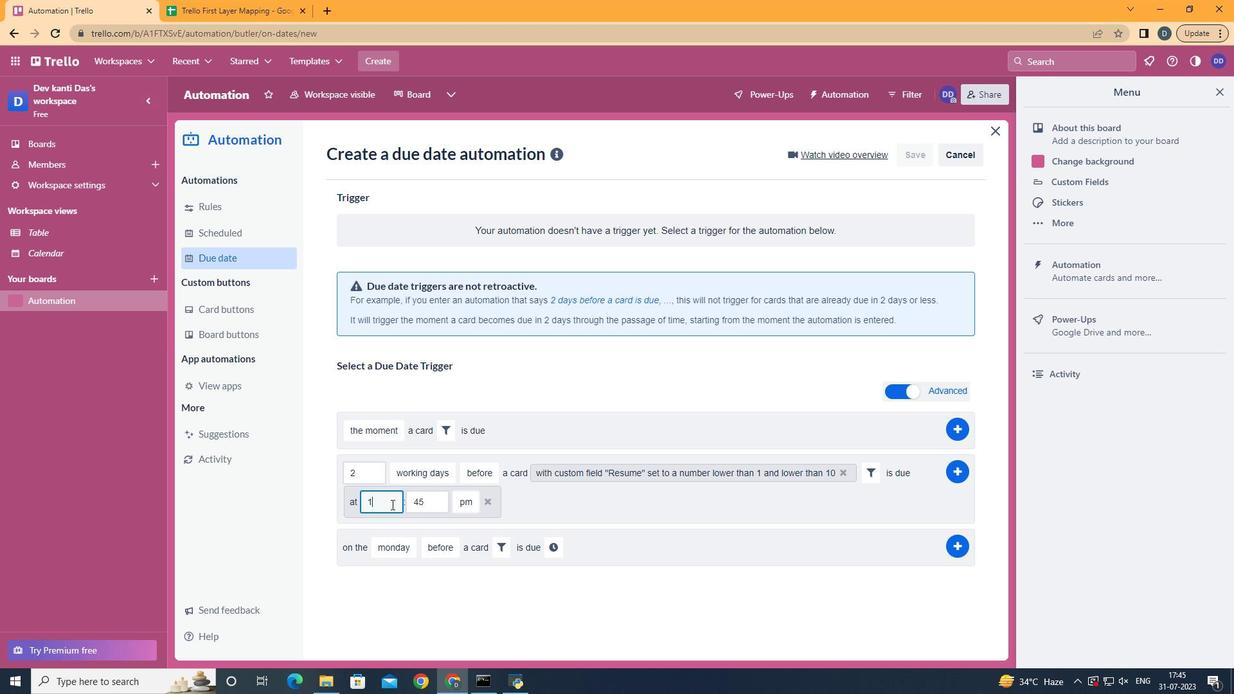 
Action: Mouse moved to (426, 497)
Screenshot: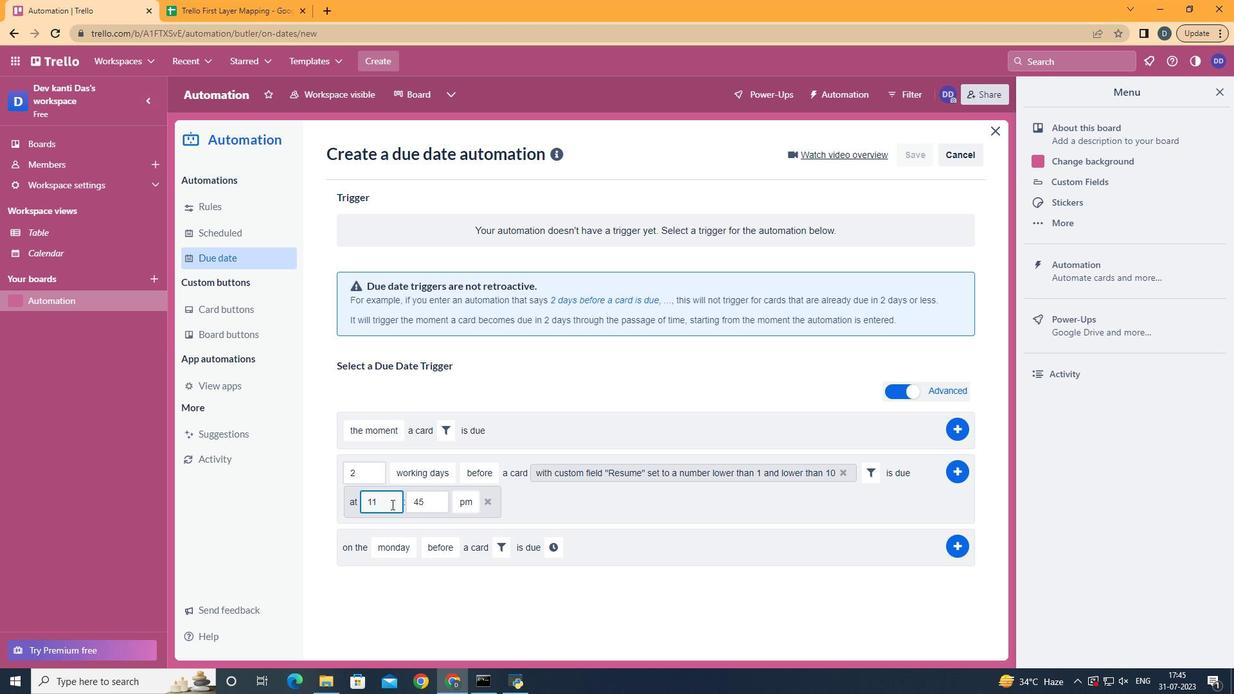 
Action: Mouse pressed left at (426, 497)
Screenshot: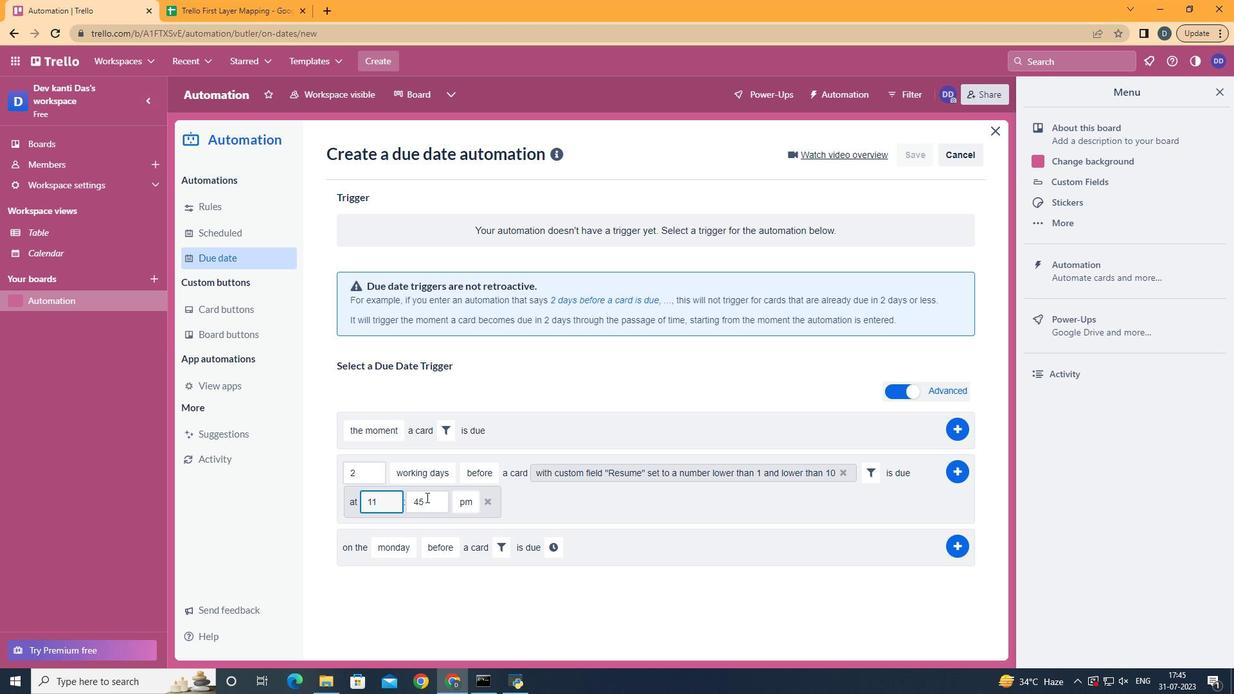
Action: Key pressed <Key.backspace><Key.backspace>00
Screenshot: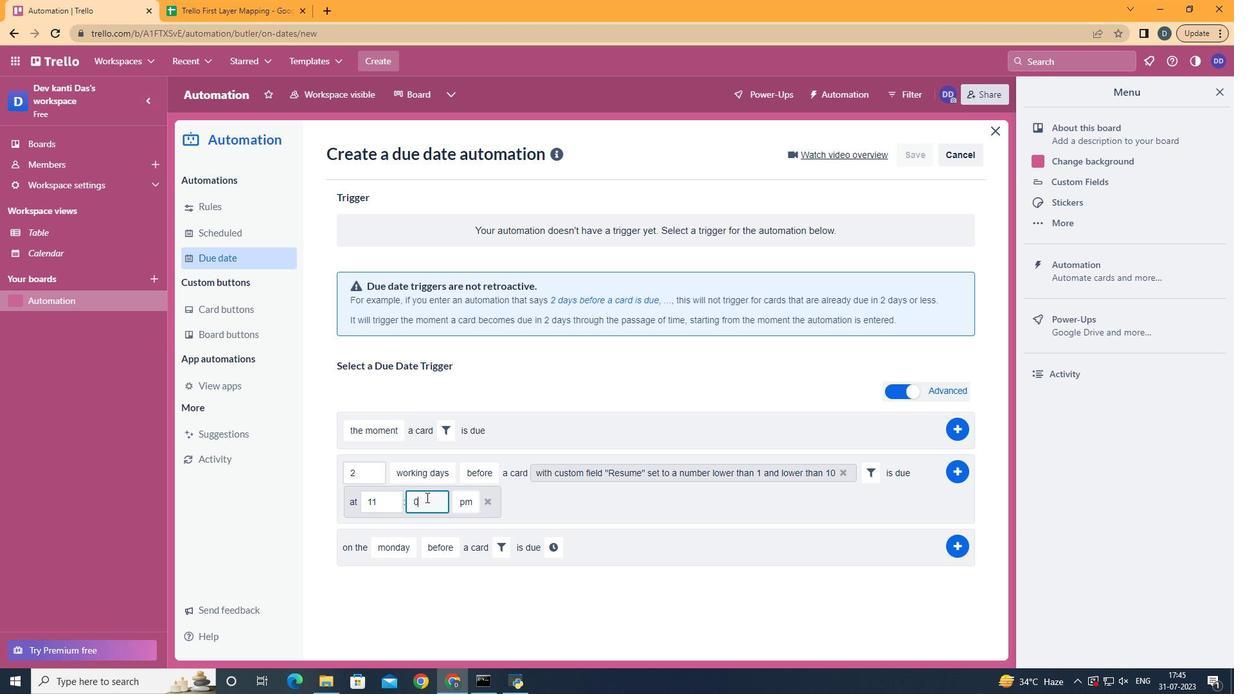 
Action: Mouse moved to (471, 529)
Screenshot: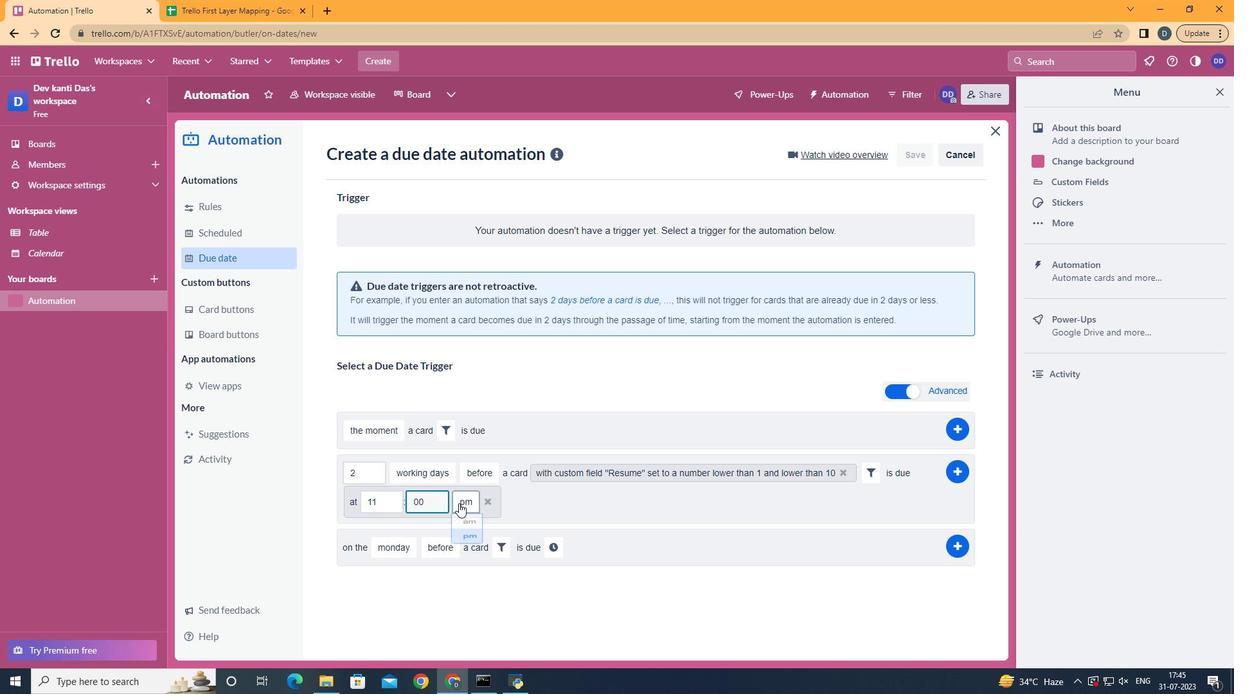 
Action: Mouse pressed left at (471, 529)
Screenshot: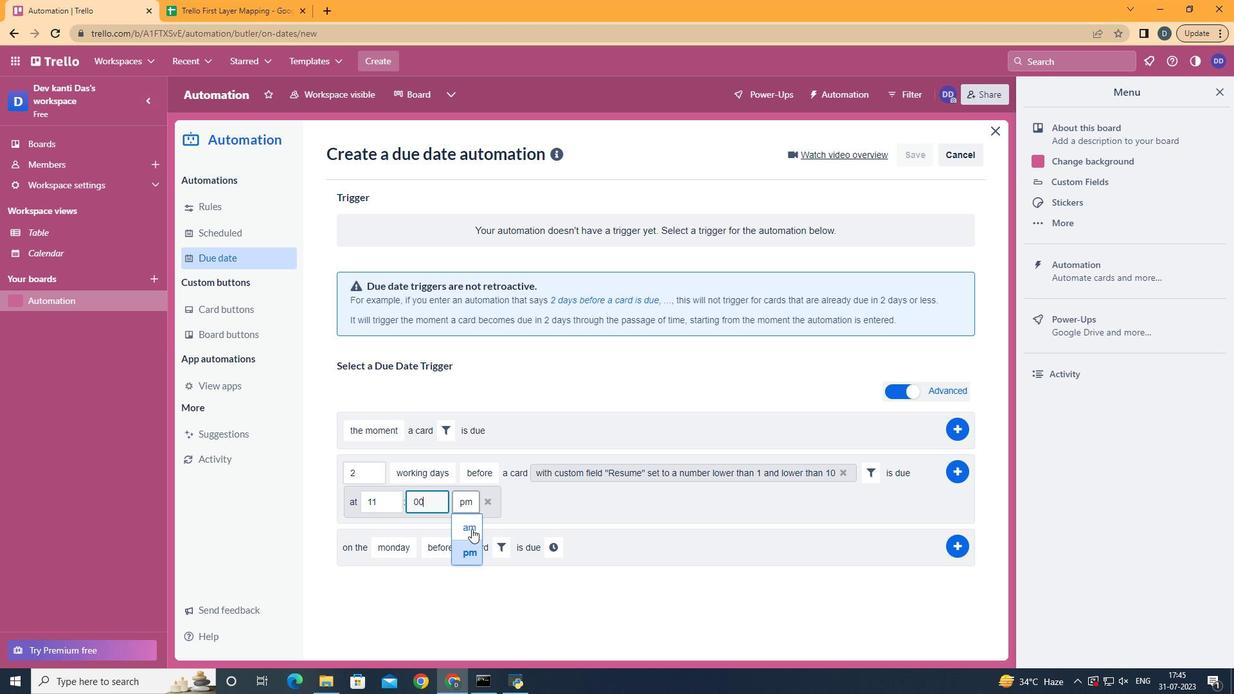 
Action: Mouse moved to (970, 473)
Screenshot: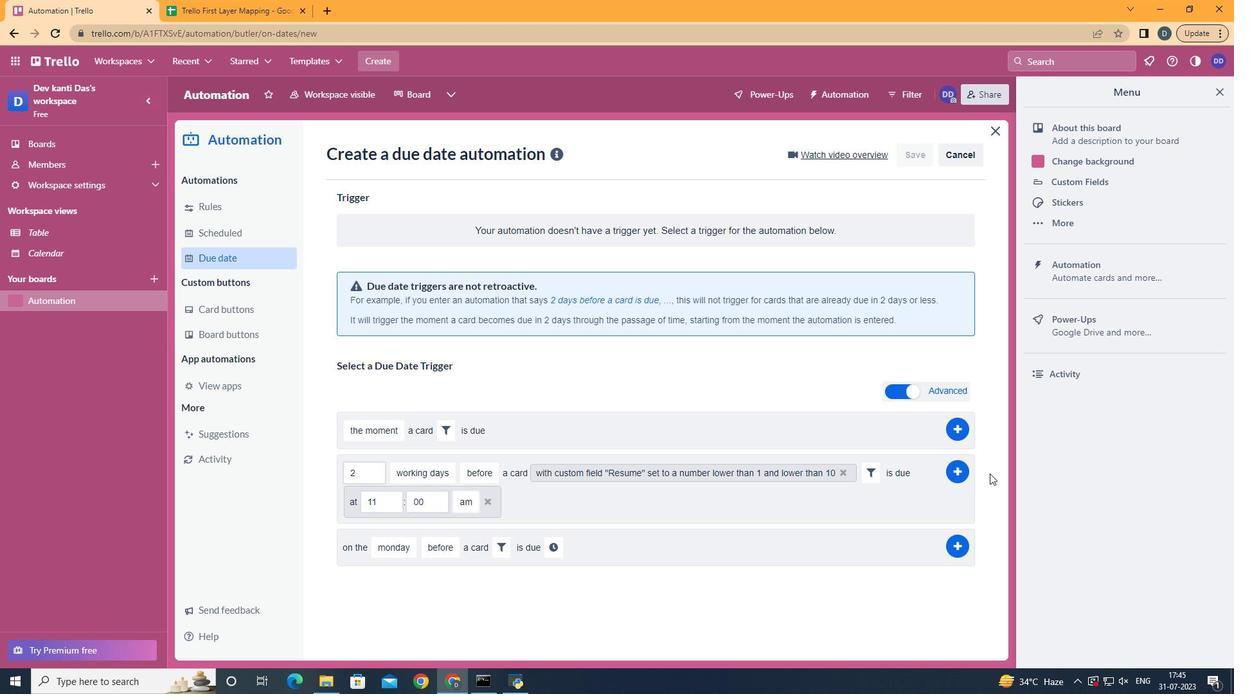 
Action: Mouse pressed left at (970, 473)
Screenshot: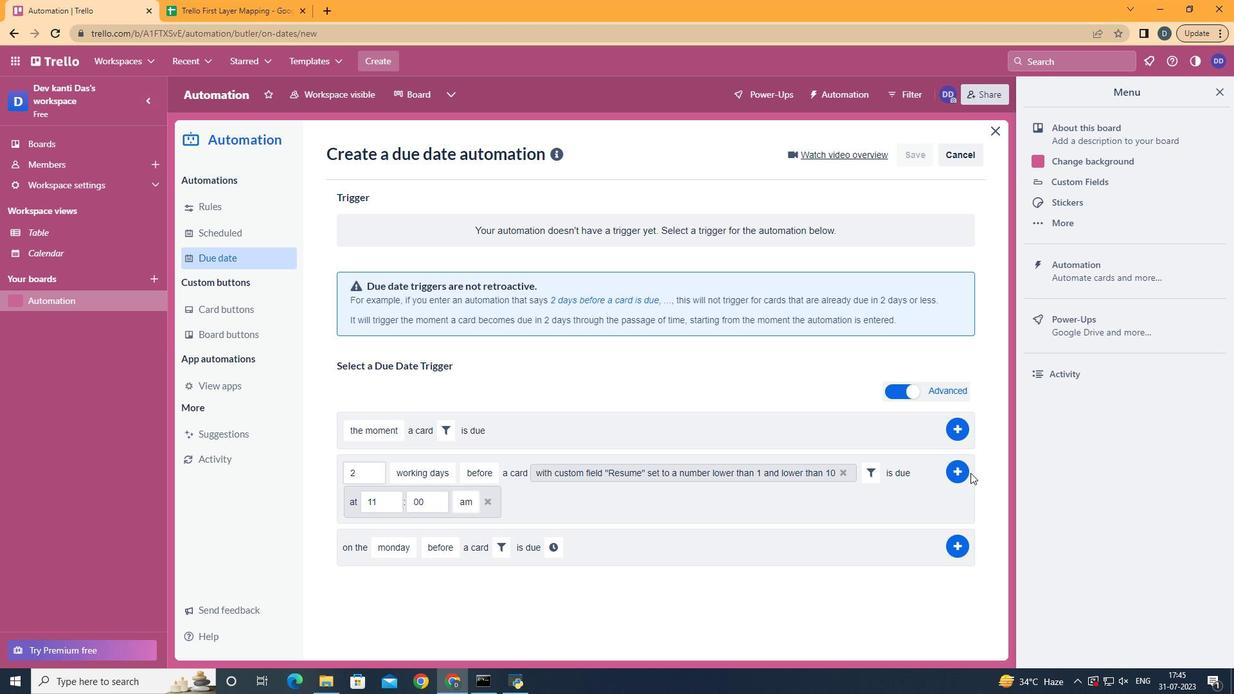 
Action: Mouse moved to (967, 473)
Screenshot: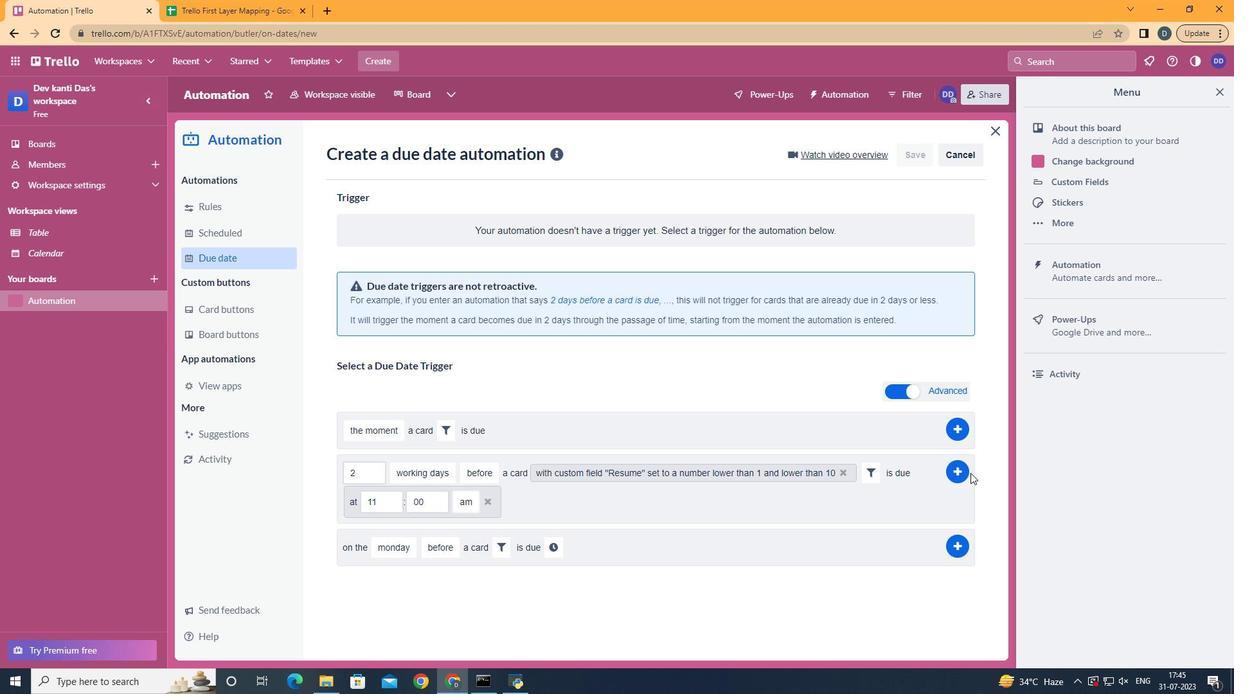 
Action: Mouse pressed left at (967, 473)
Screenshot: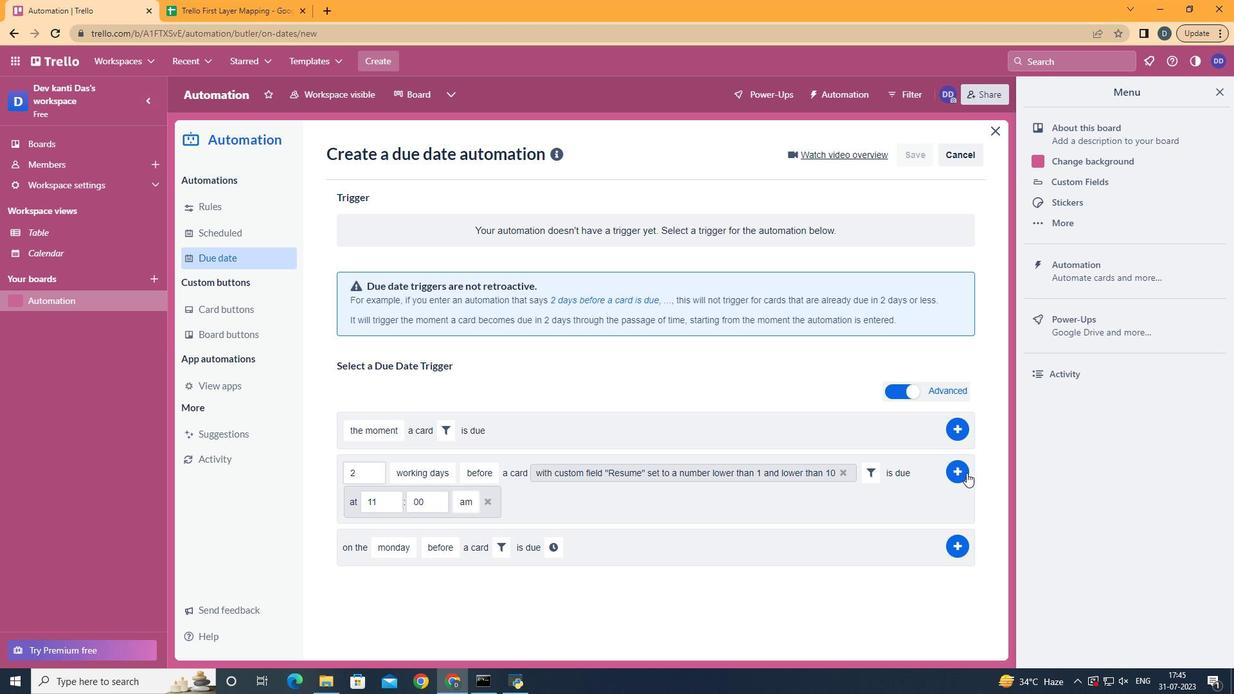 
Action: Mouse moved to (470, 309)
Screenshot: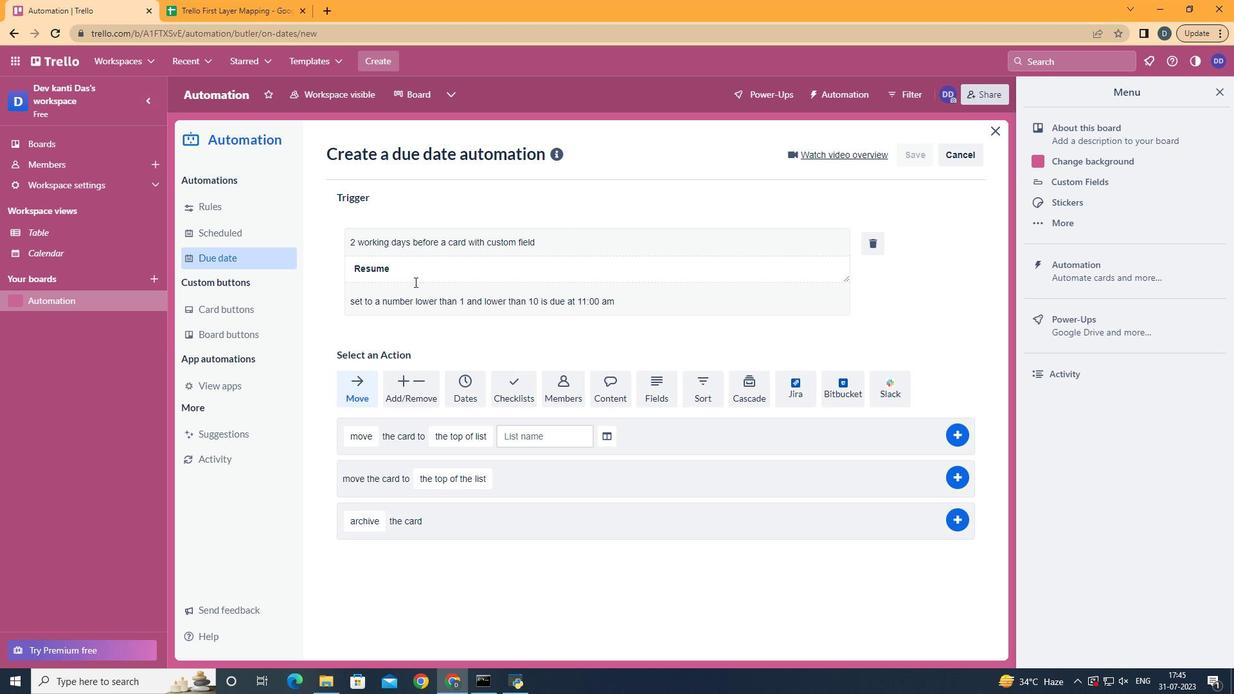 
